 Task: Create a due date automation trigger when advanced on, on the wednesday of the week a card is due add fields without custom field "Resume" set to a date less than 1 days ago at 11:00 AM.
Action: Mouse moved to (1299, 101)
Screenshot: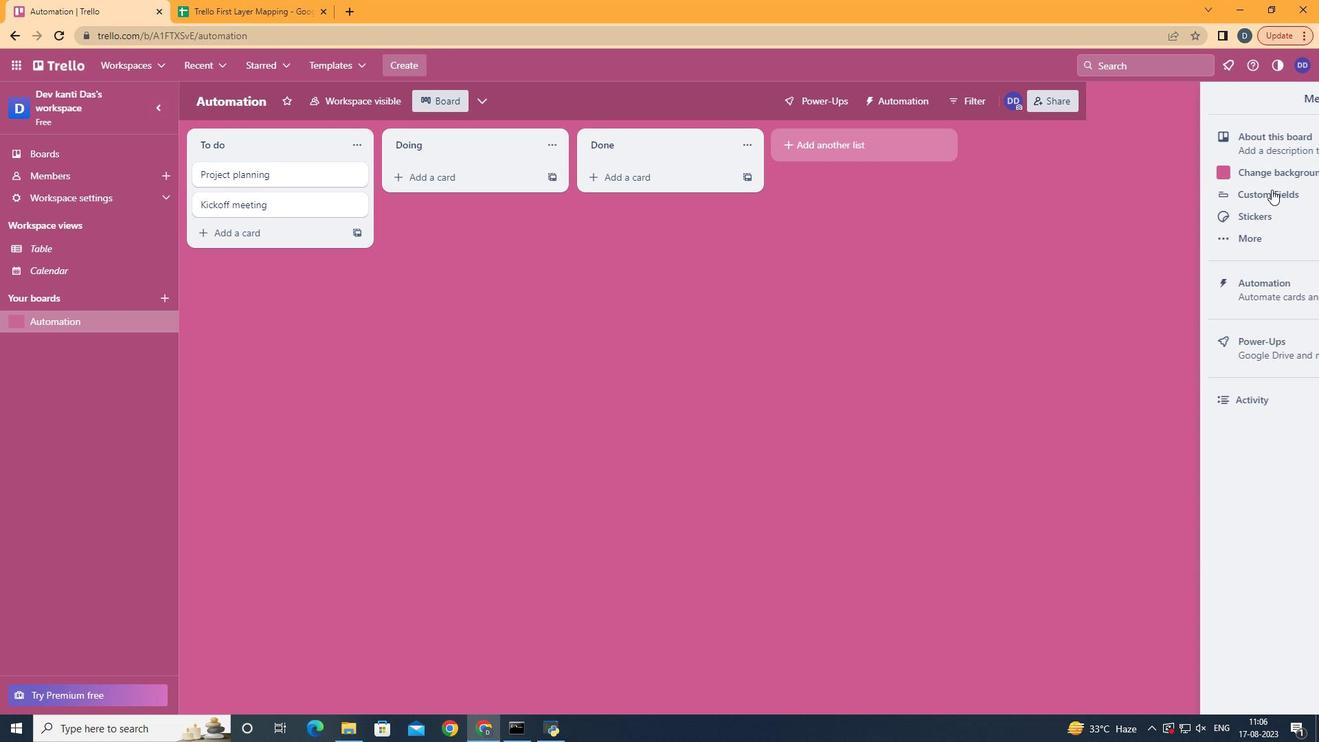 
Action: Mouse pressed left at (1299, 101)
Screenshot: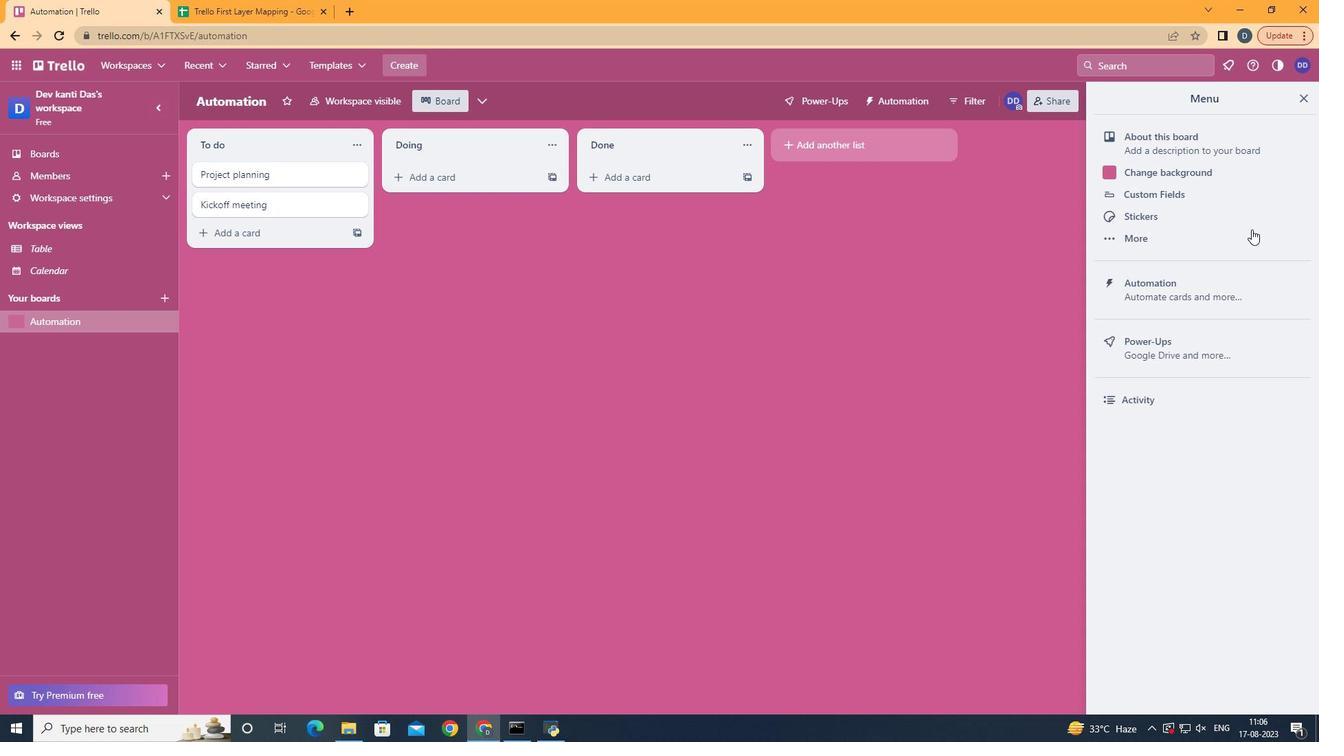 
Action: Mouse moved to (1224, 286)
Screenshot: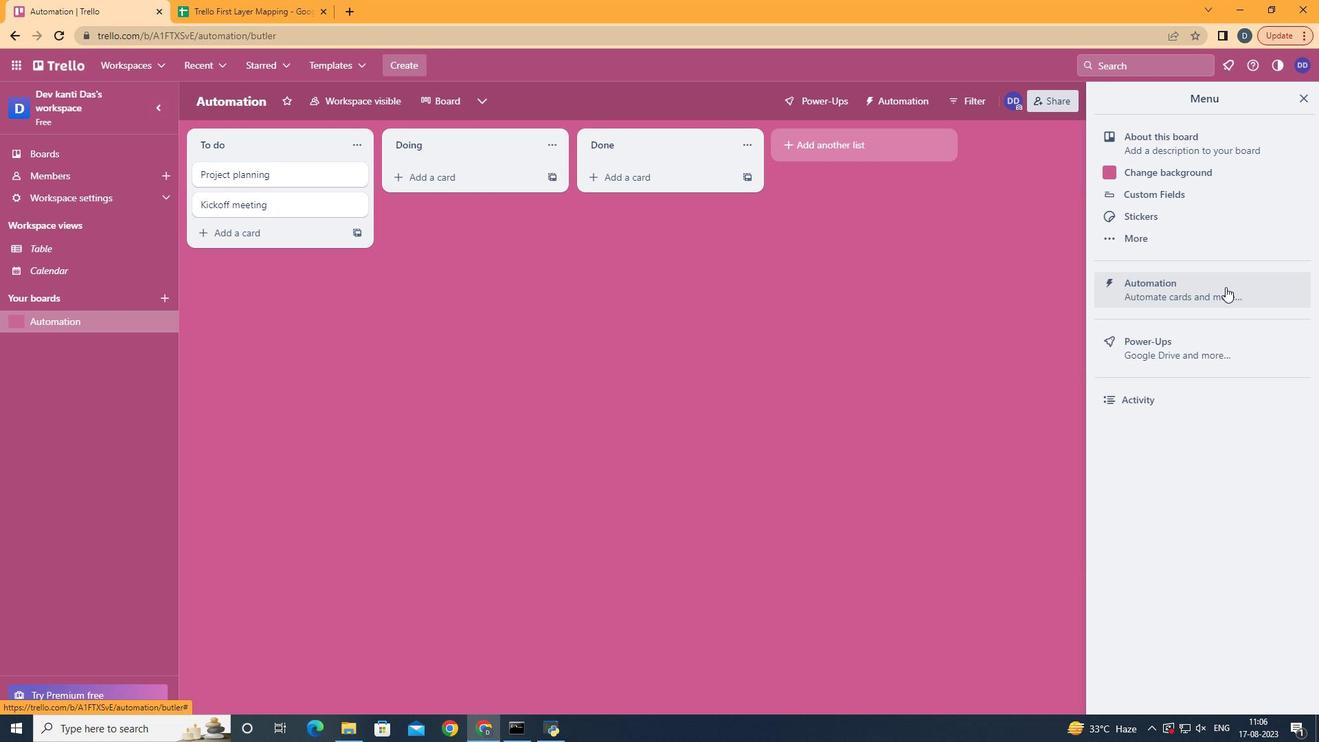 
Action: Mouse pressed left at (1224, 286)
Screenshot: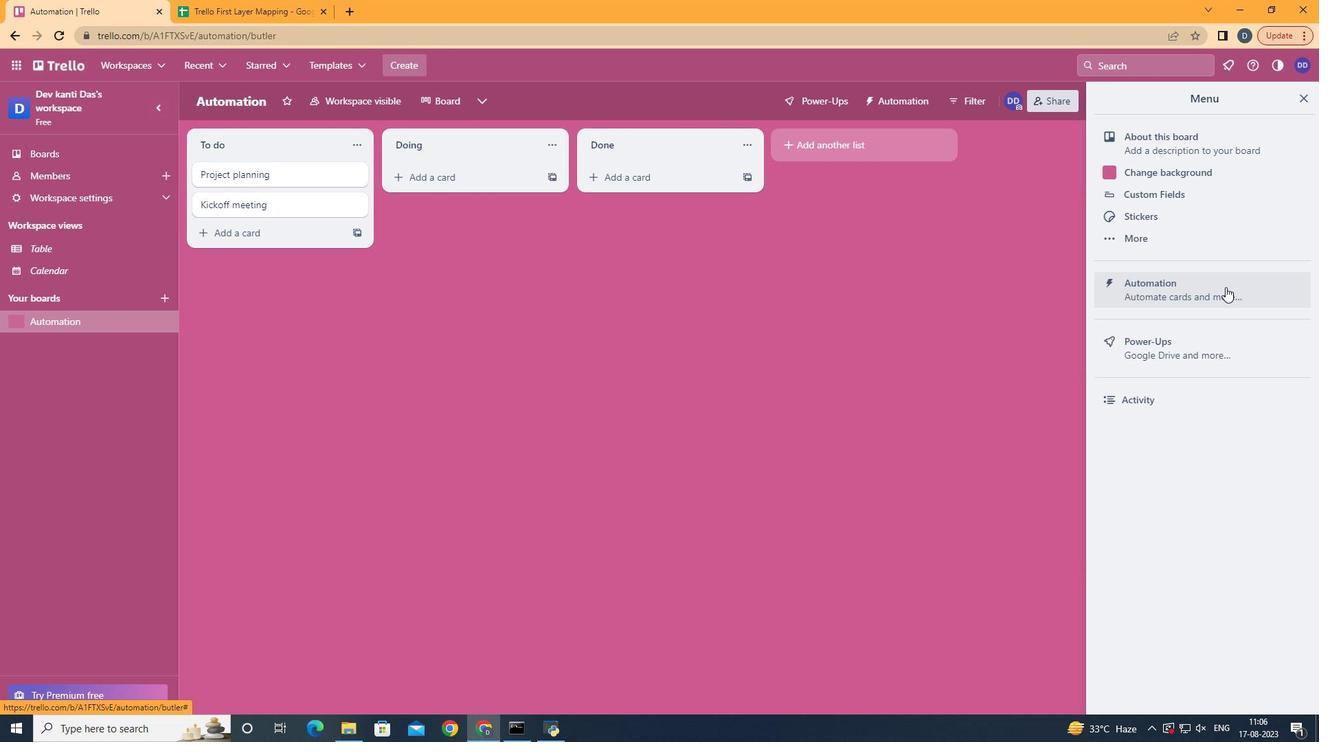 
Action: Mouse moved to (266, 270)
Screenshot: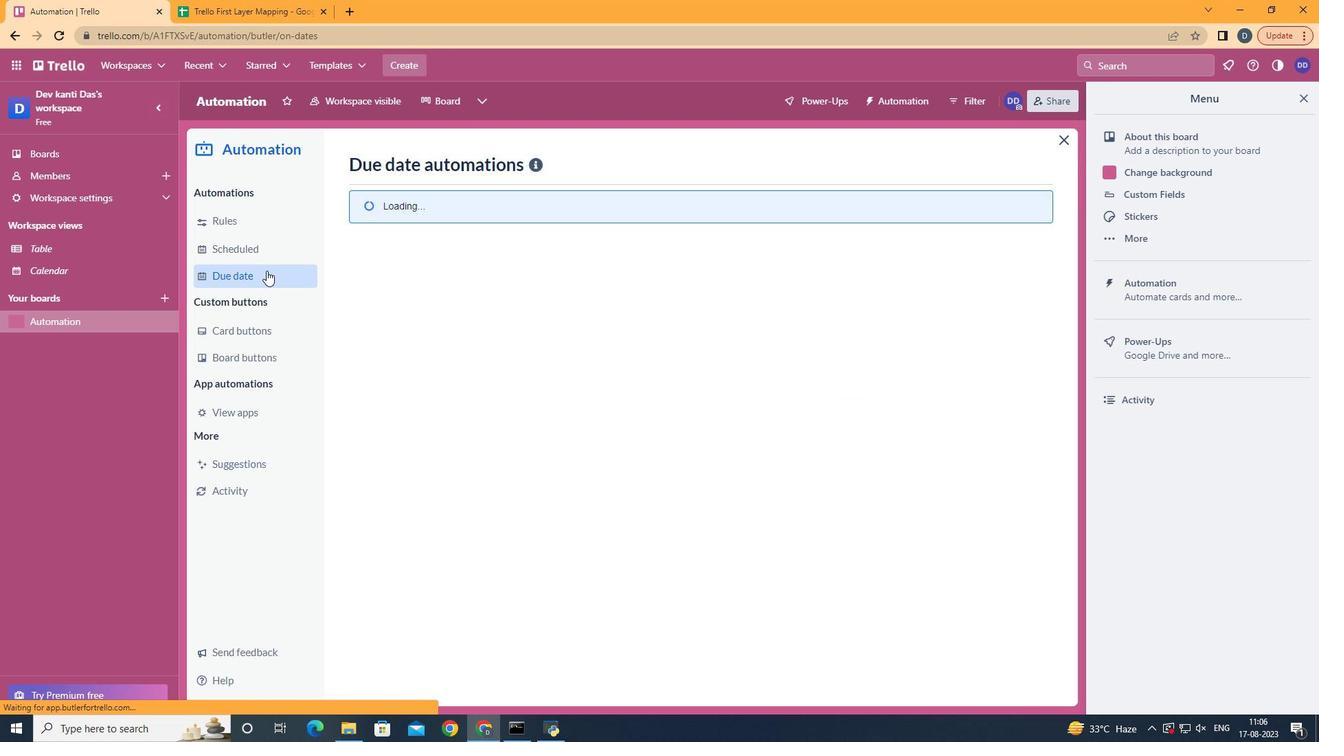 
Action: Mouse pressed left at (266, 270)
Screenshot: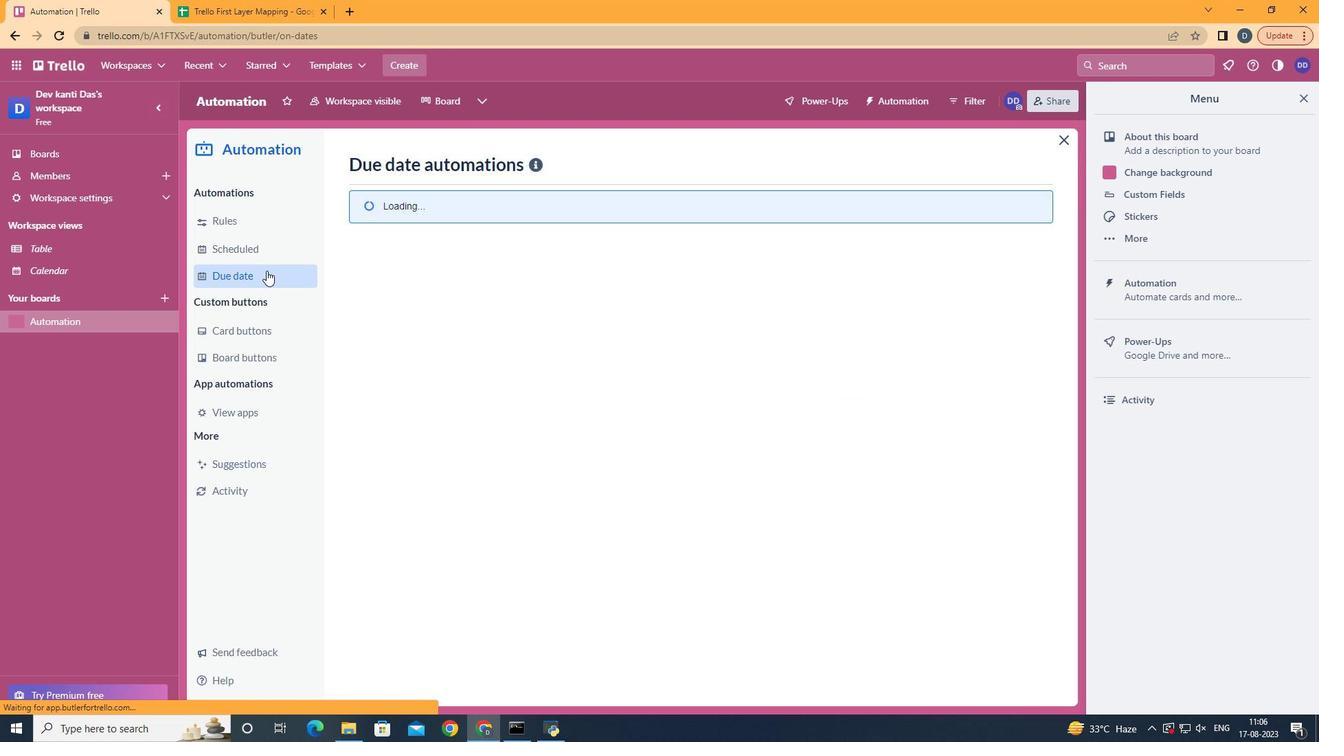 
Action: Mouse moved to (938, 173)
Screenshot: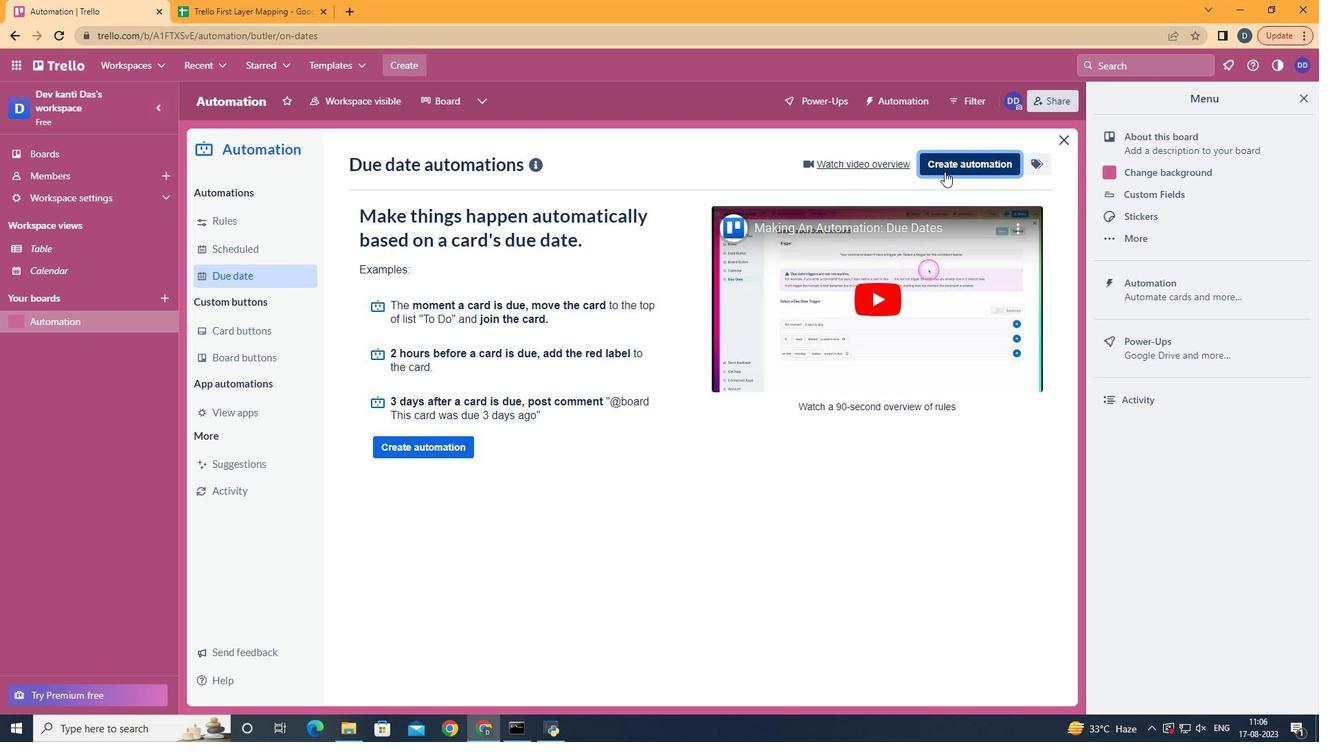 
Action: Mouse pressed left at (938, 173)
Screenshot: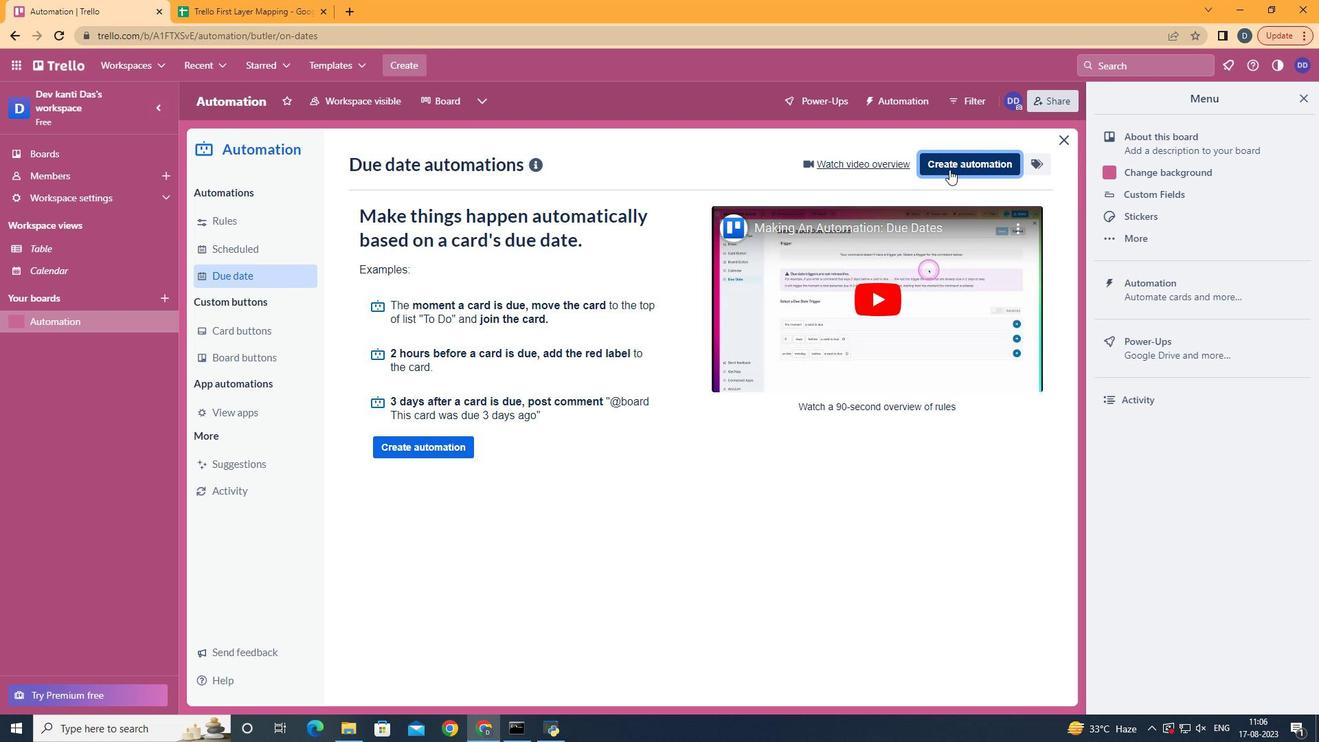 
Action: Mouse moved to (705, 298)
Screenshot: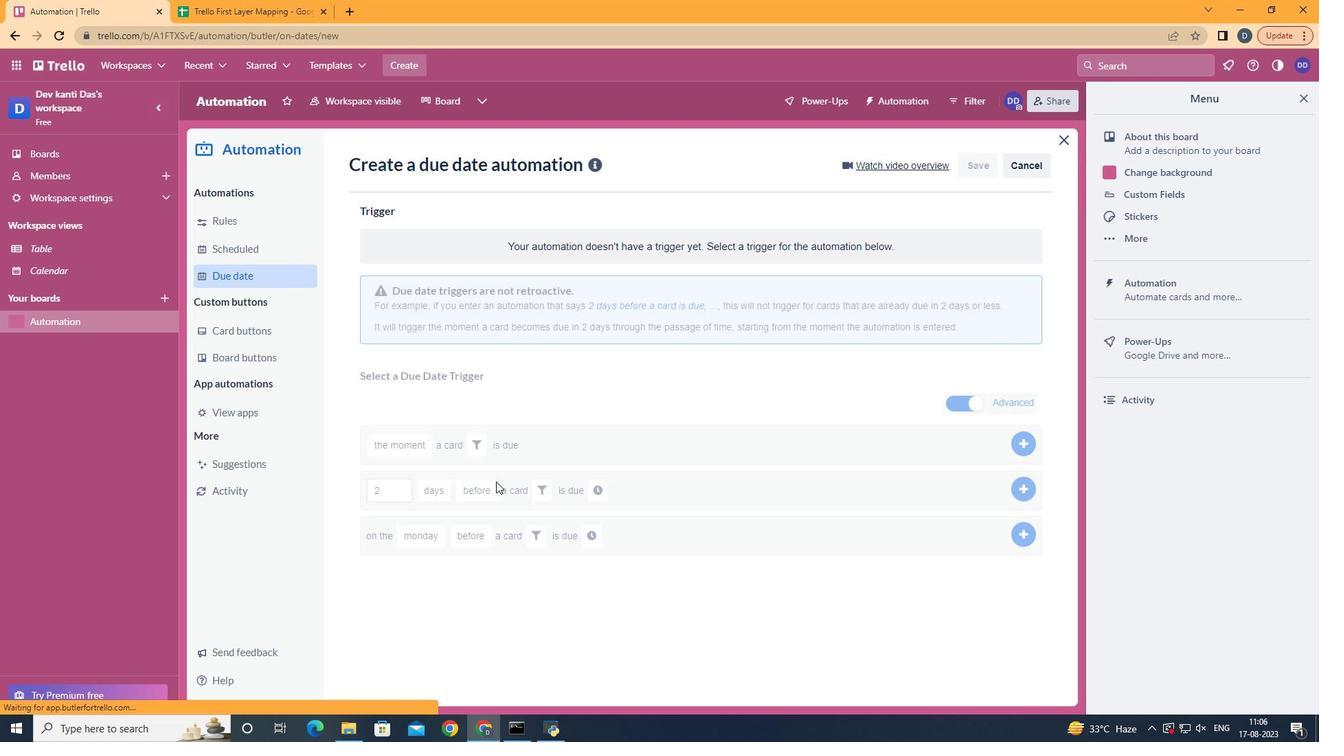 
Action: Mouse pressed left at (705, 298)
Screenshot: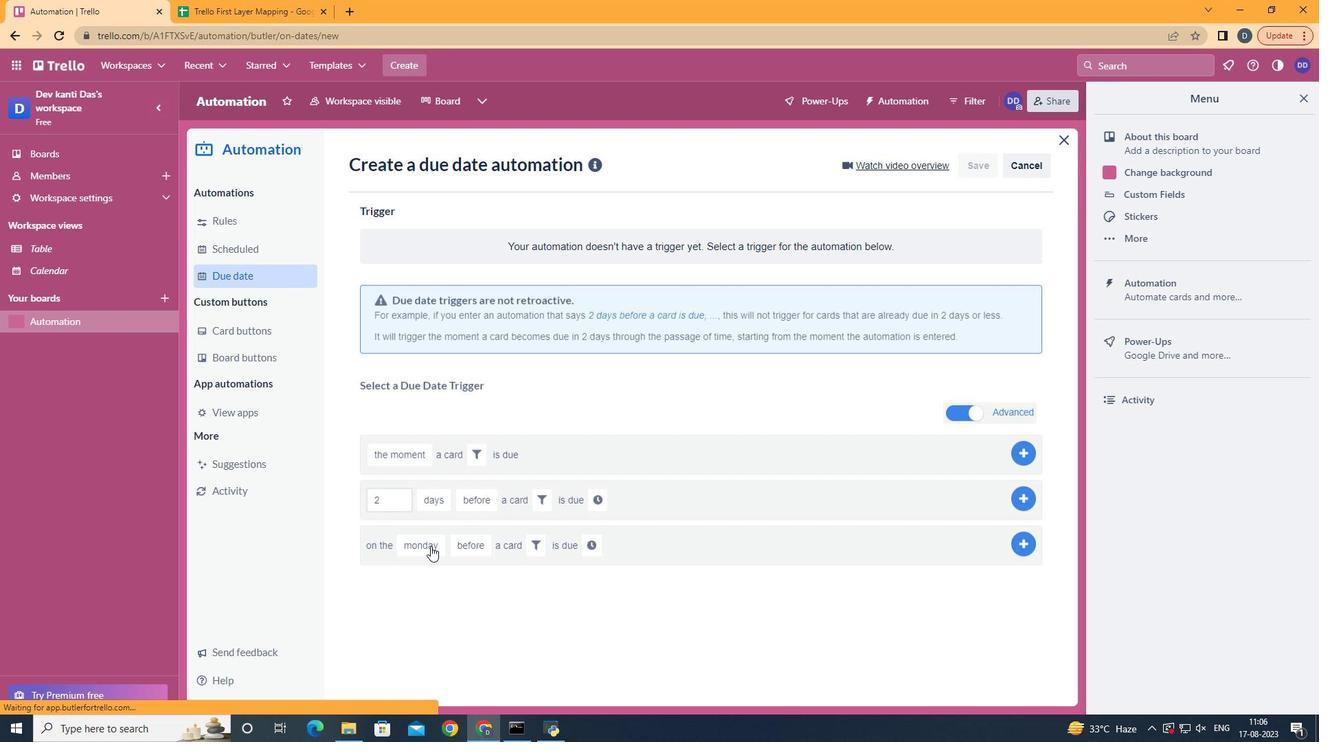 
Action: Mouse moved to (470, 408)
Screenshot: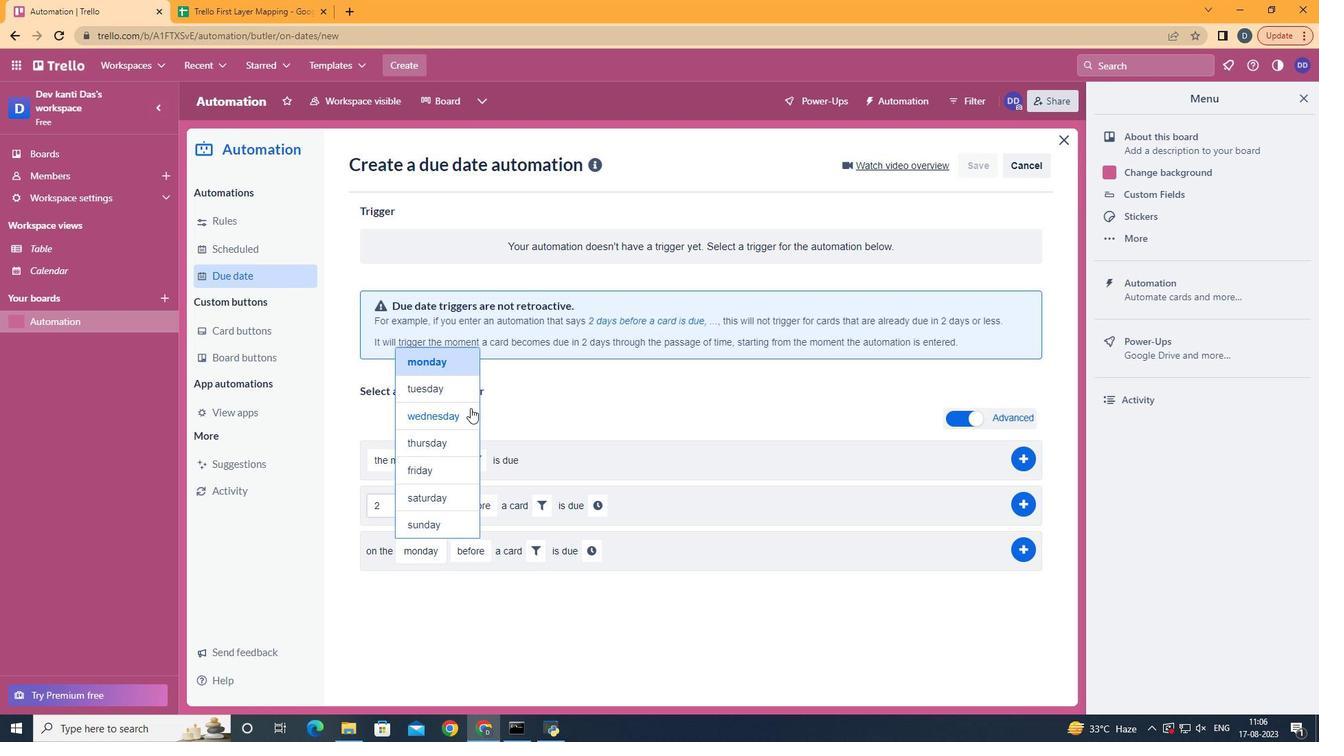 
Action: Mouse pressed left at (470, 408)
Screenshot: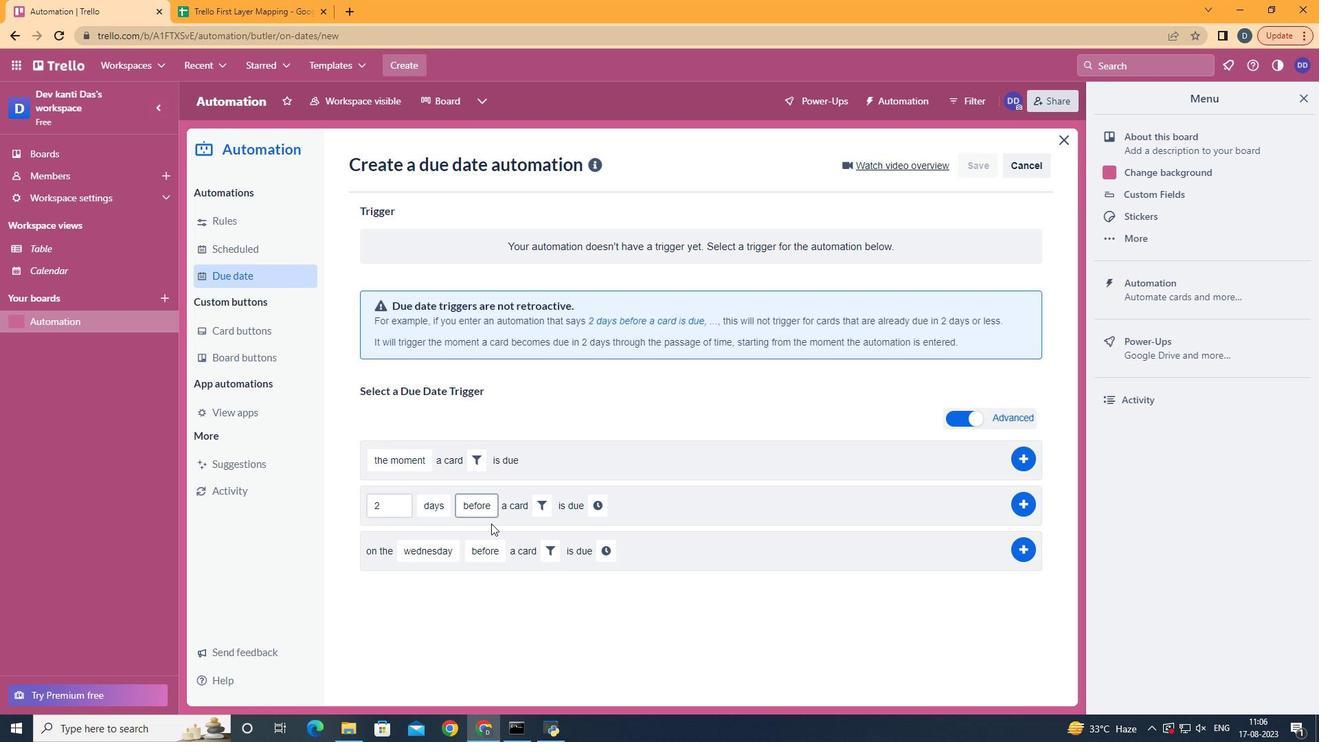 
Action: Mouse moved to (500, 633)
Screenshot: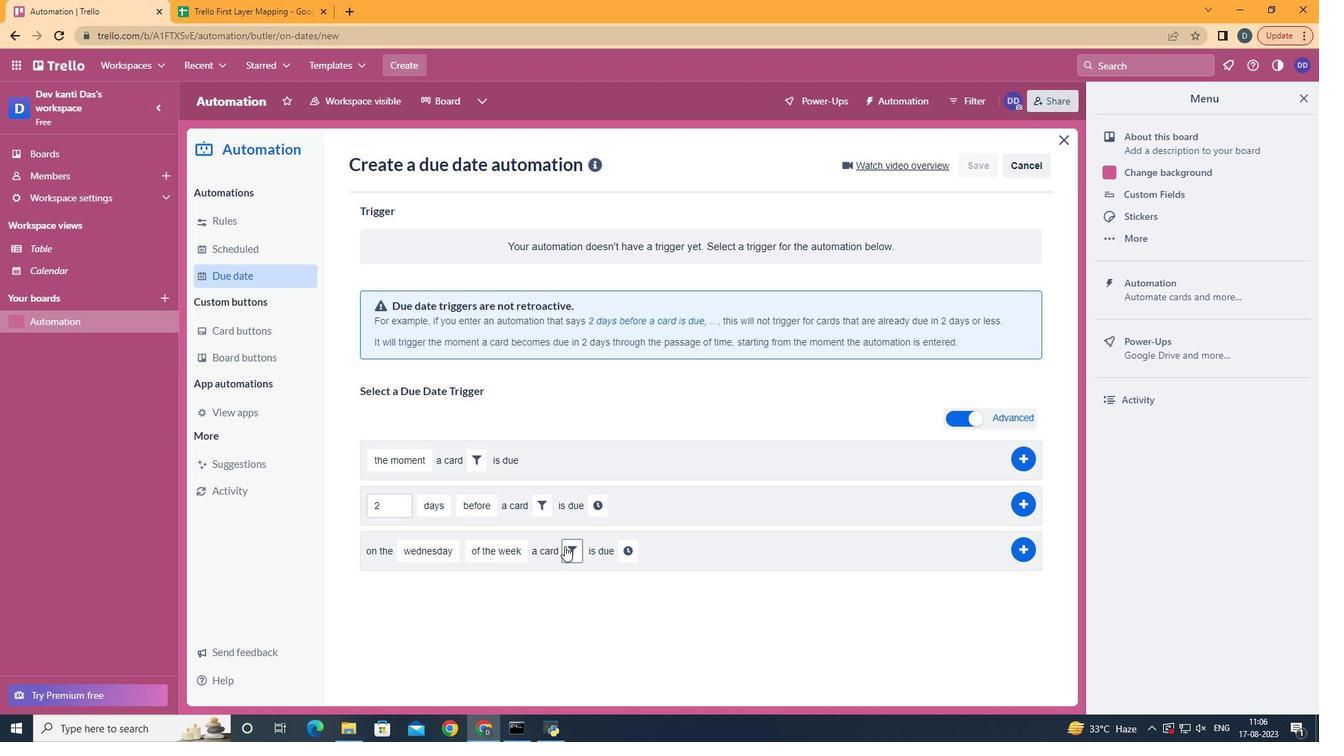 
Action: Mouse pressed left at (500, 633)
Screenshot: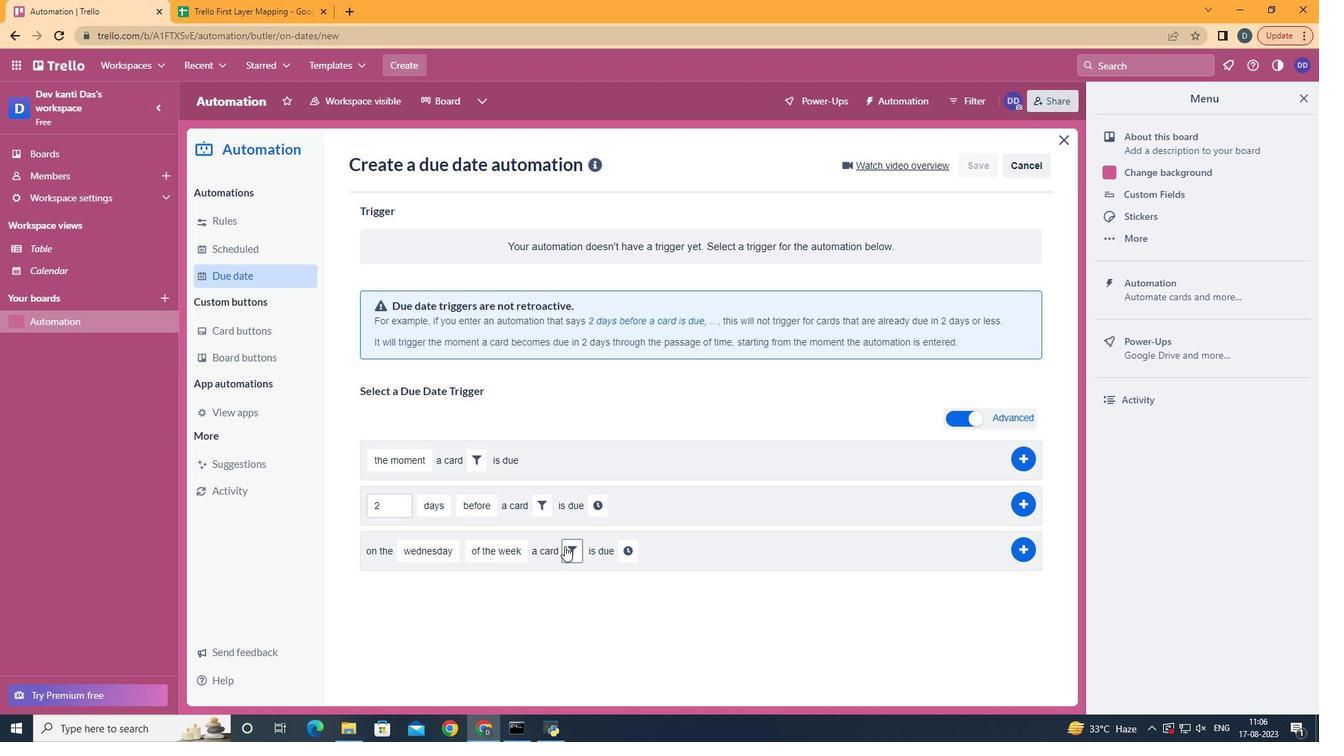 
Action: Mouse moved to (567, 544)
Screenshot: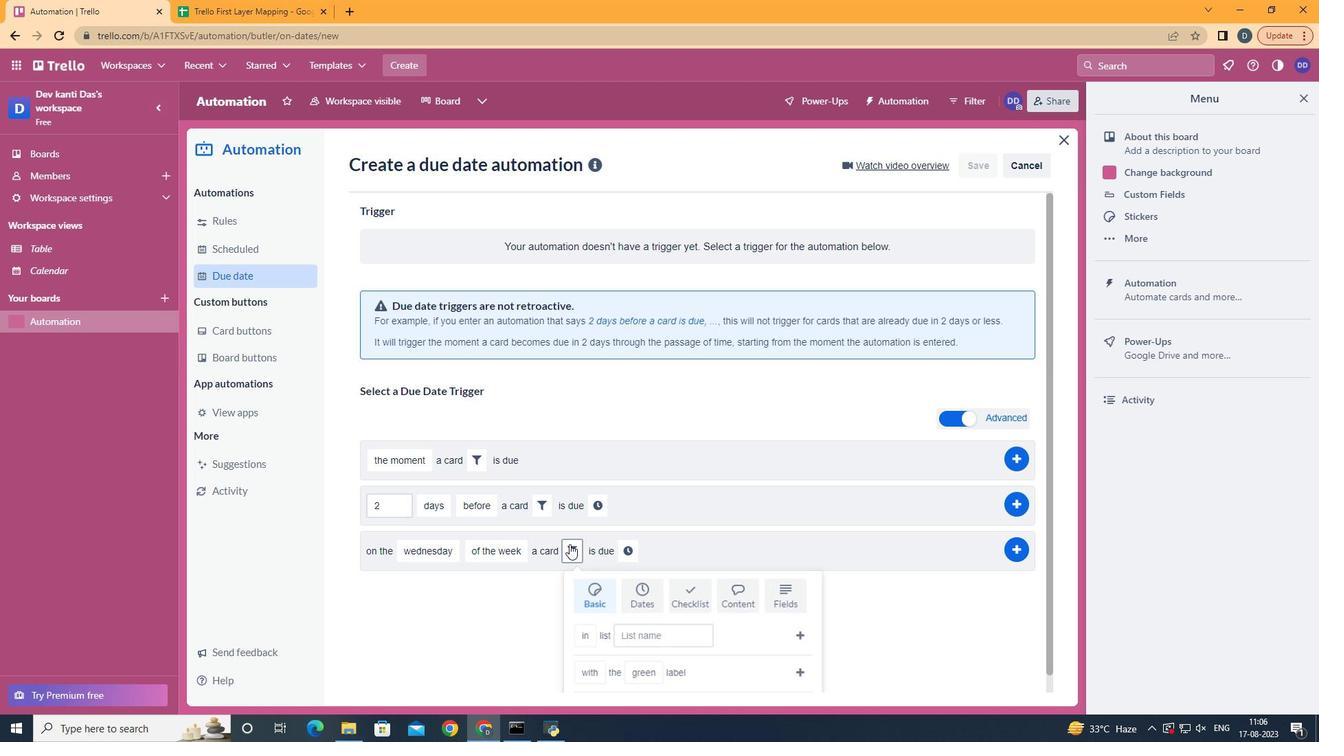 
Action: Mouse pressed left at (567, 544)
Screenshot: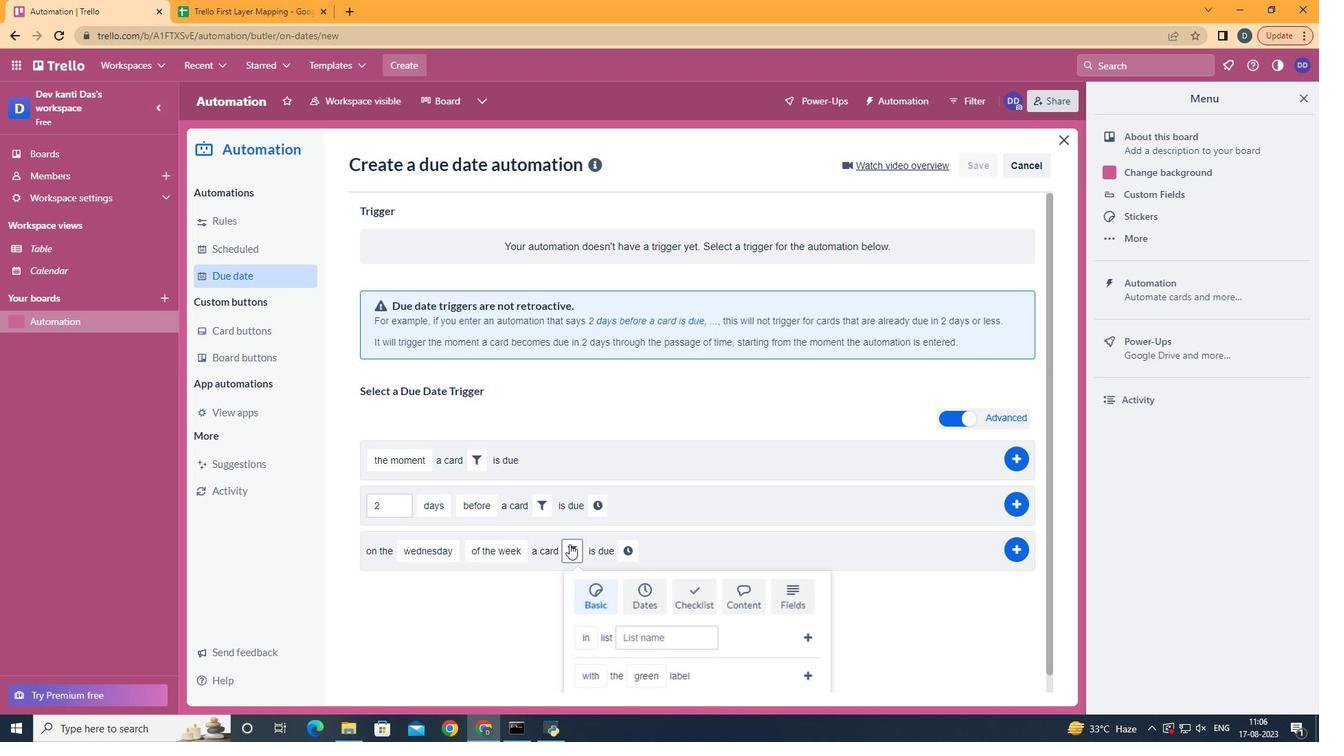
Action: Mouse moved to (796, 595)
Screenshot: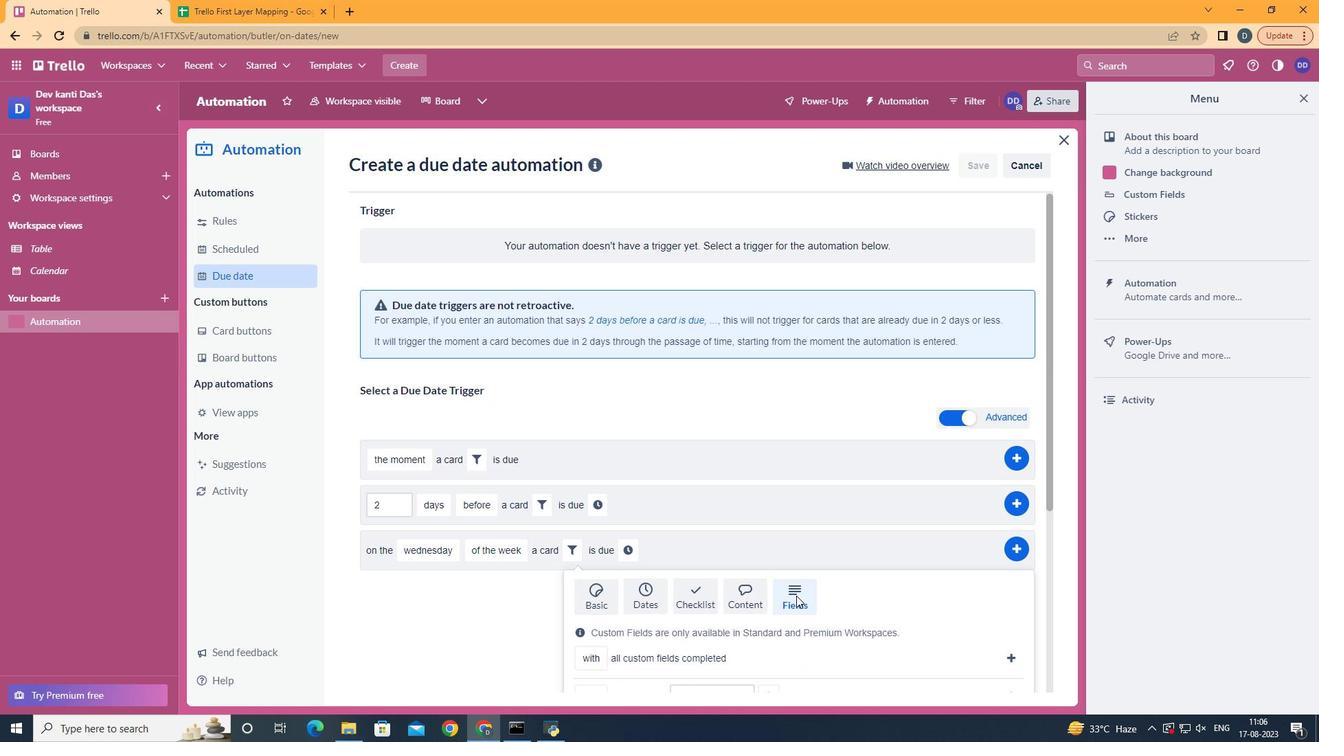 
Action: Mouse pressed left at (796, 595)
Screenshot: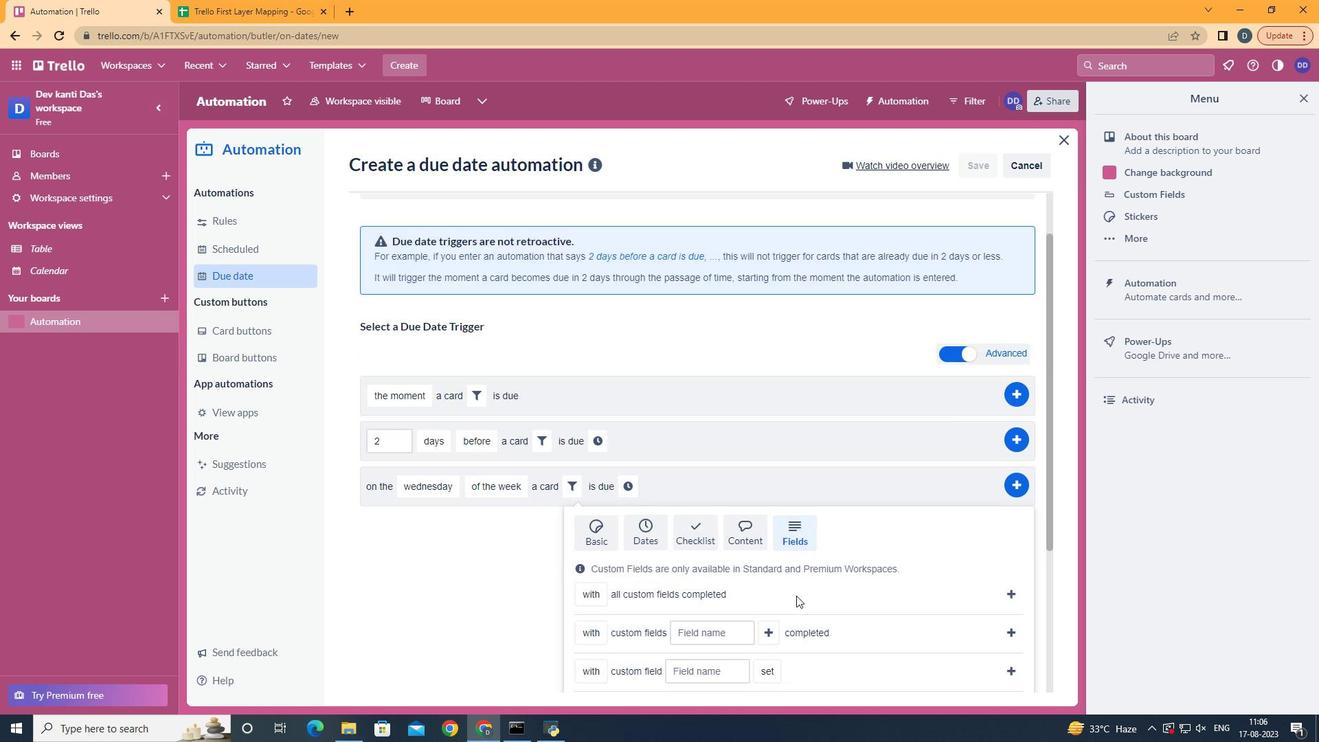 
Action: Mouse moved to (796, 595)
Screenshot: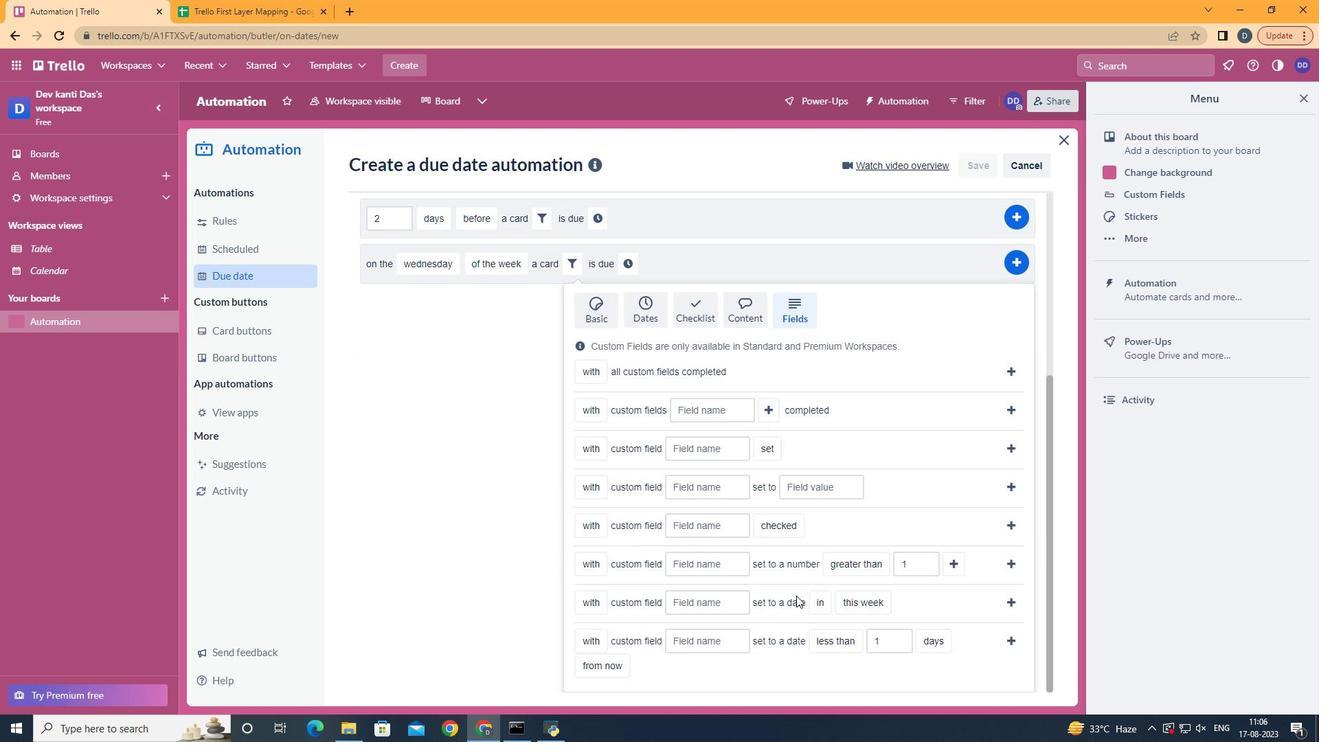 
Action: Mouse scrolled (796, 595) with delta (0, 0)
Screenshot: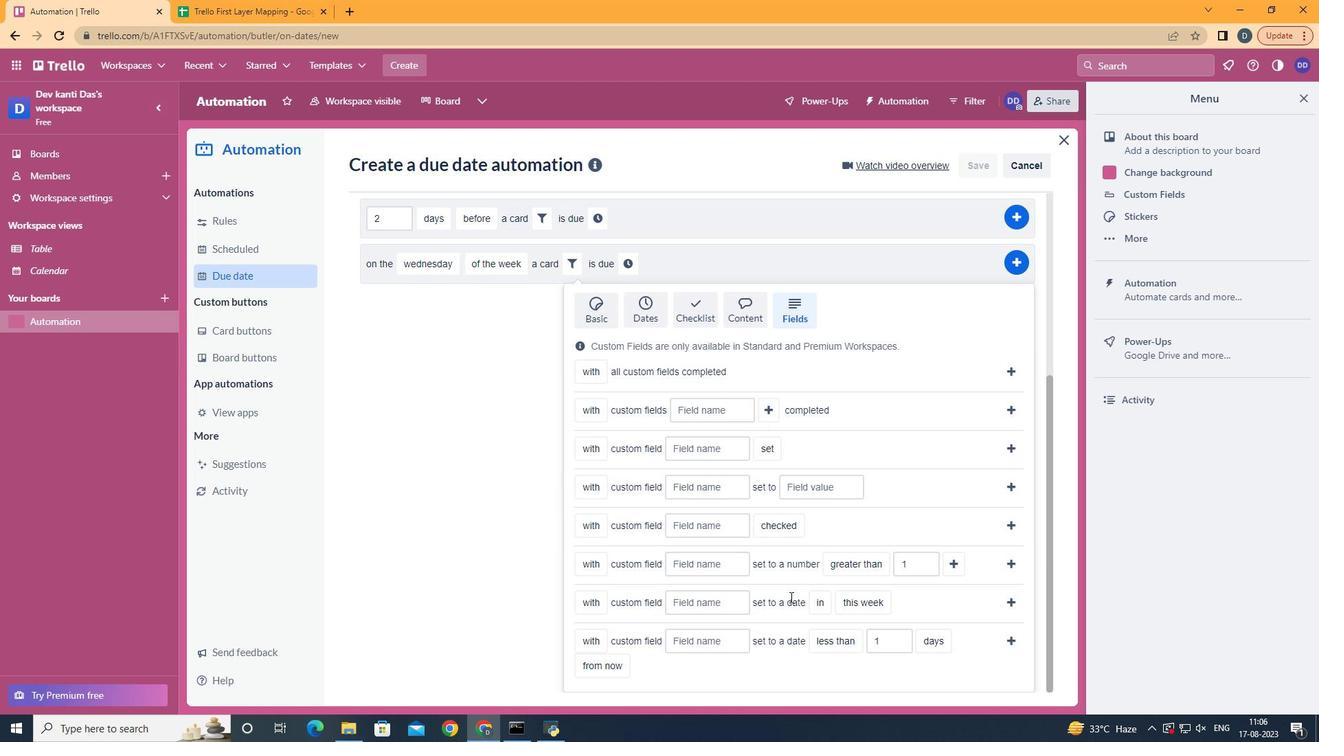 
Action: Mouse scrolled (796, 595) with delta (0, 0)
Screenshot: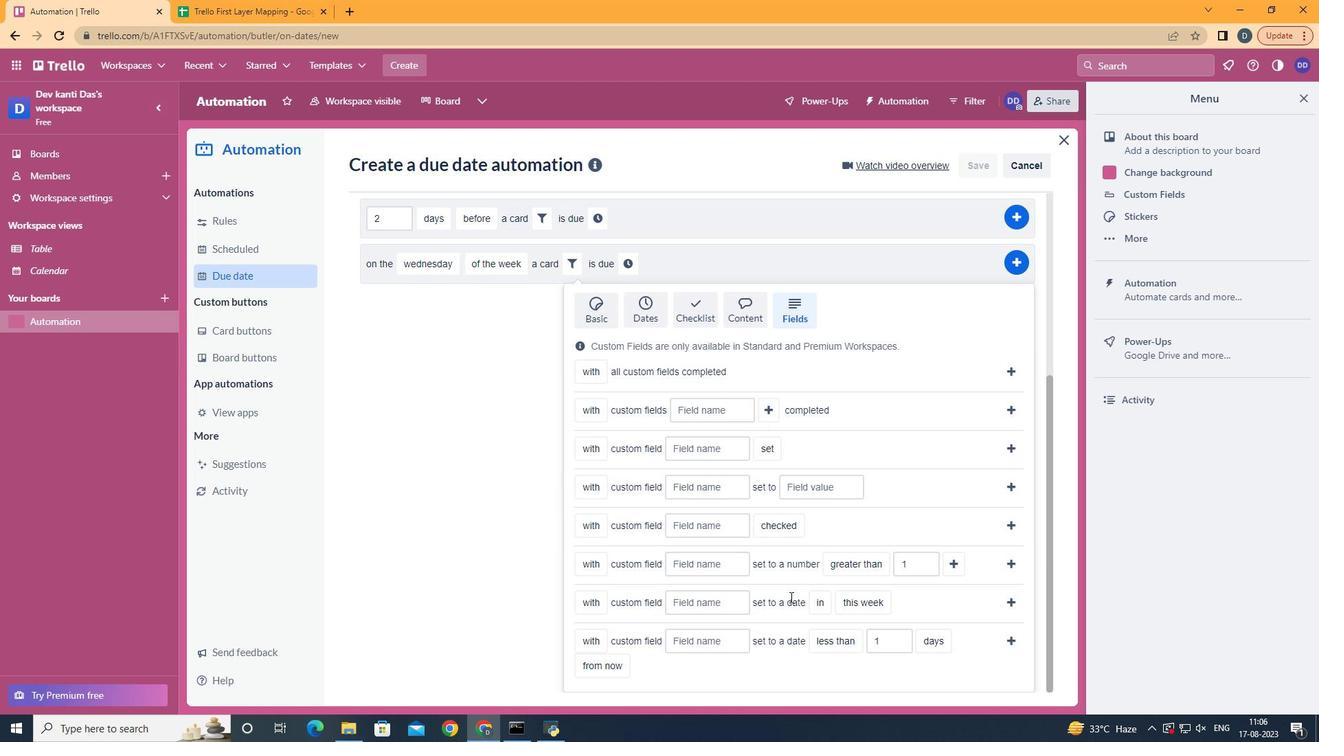 
Action: Mouse scrolled (796, 595) with delta (0, 0)
Screenshot: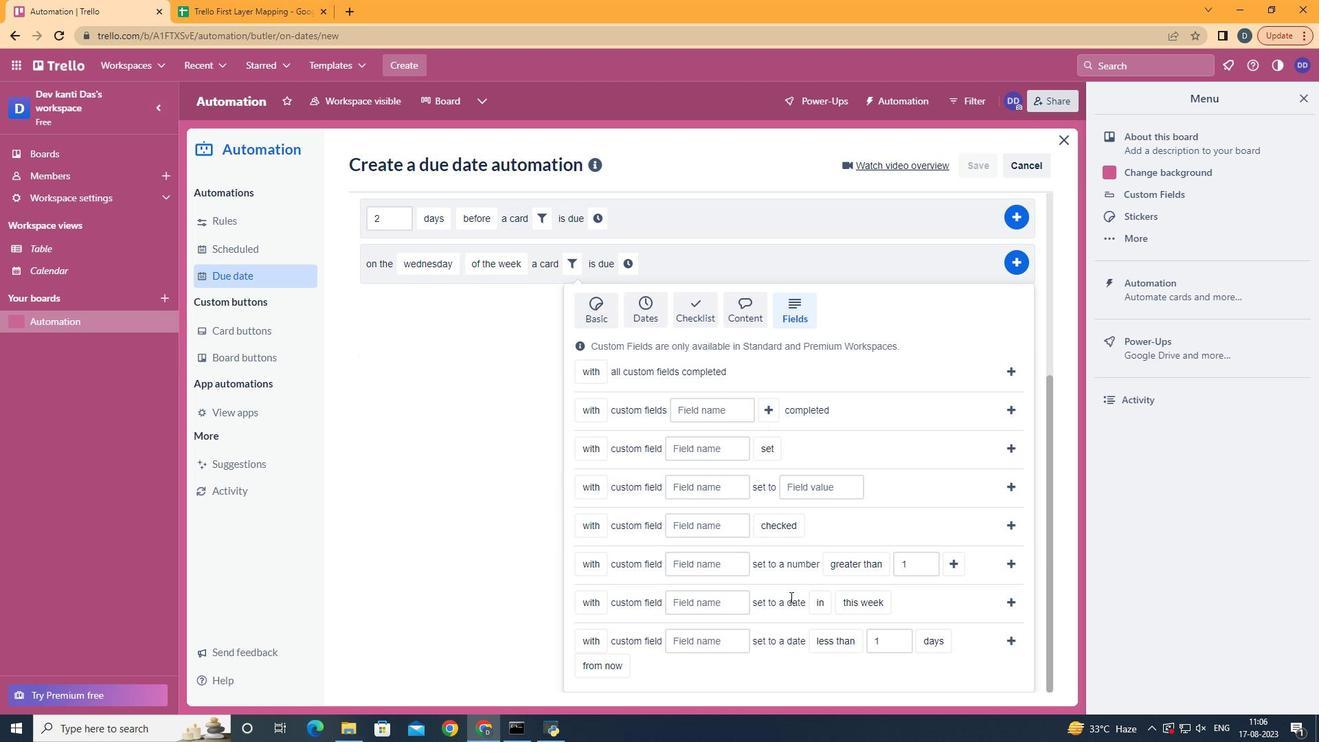 
Action: Mouse scrolled (796, 595) with delta (0, 0)
Screenshot: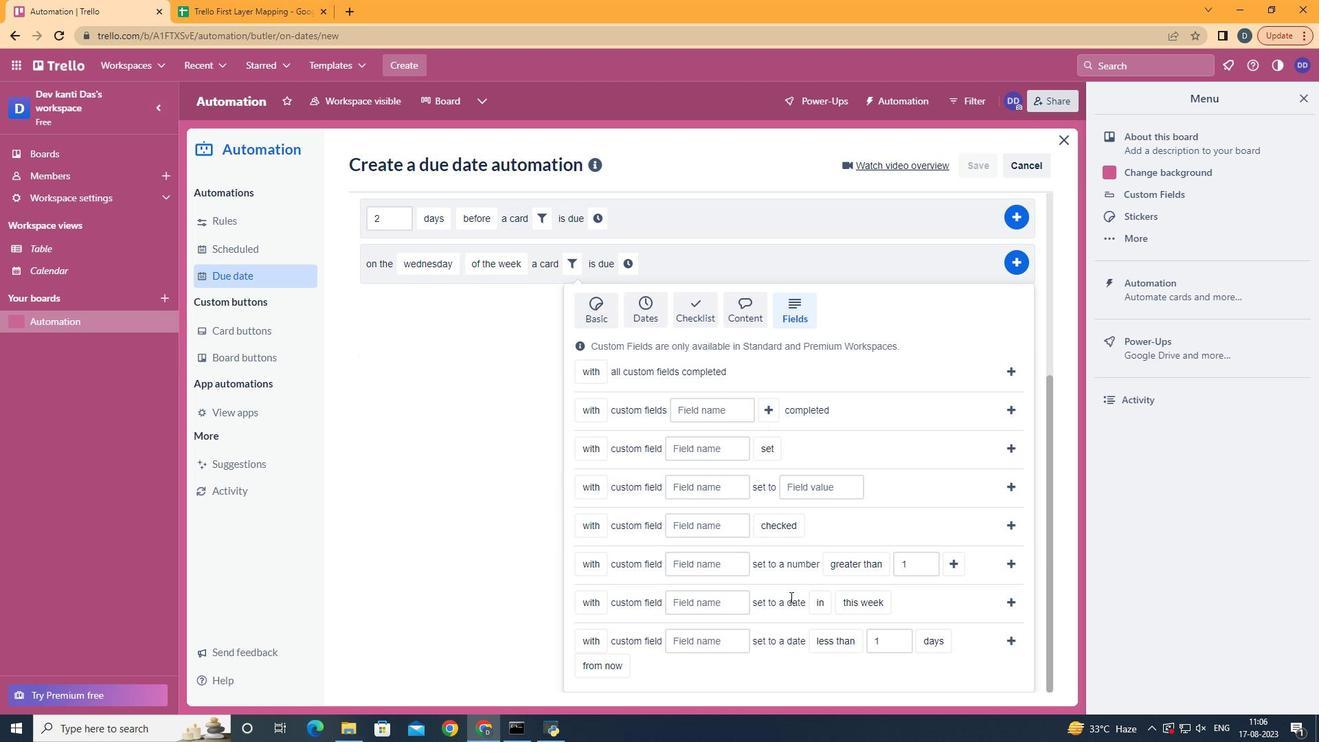 
Action: Mouse scrolled (796, 595) with delta (0, 0)
Screenshot: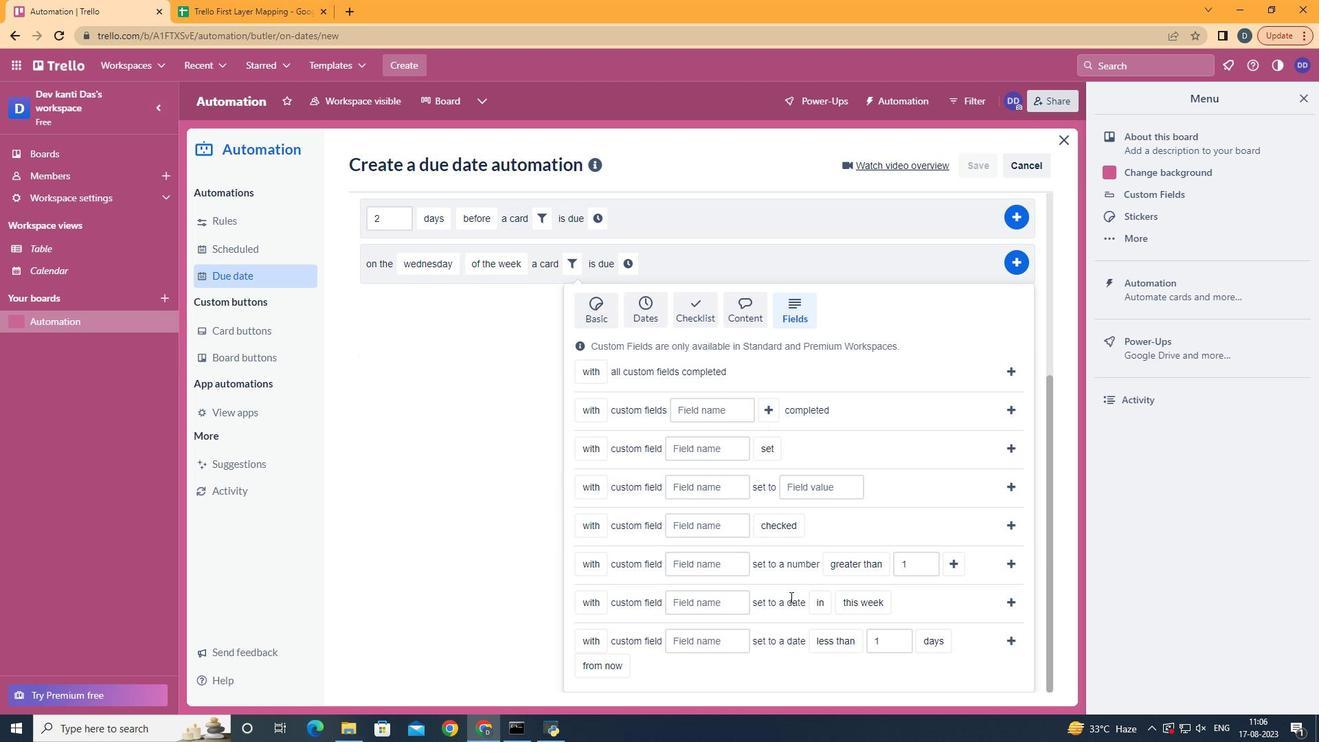 
Action: Mouse moved to (617, 609)
Screenshot: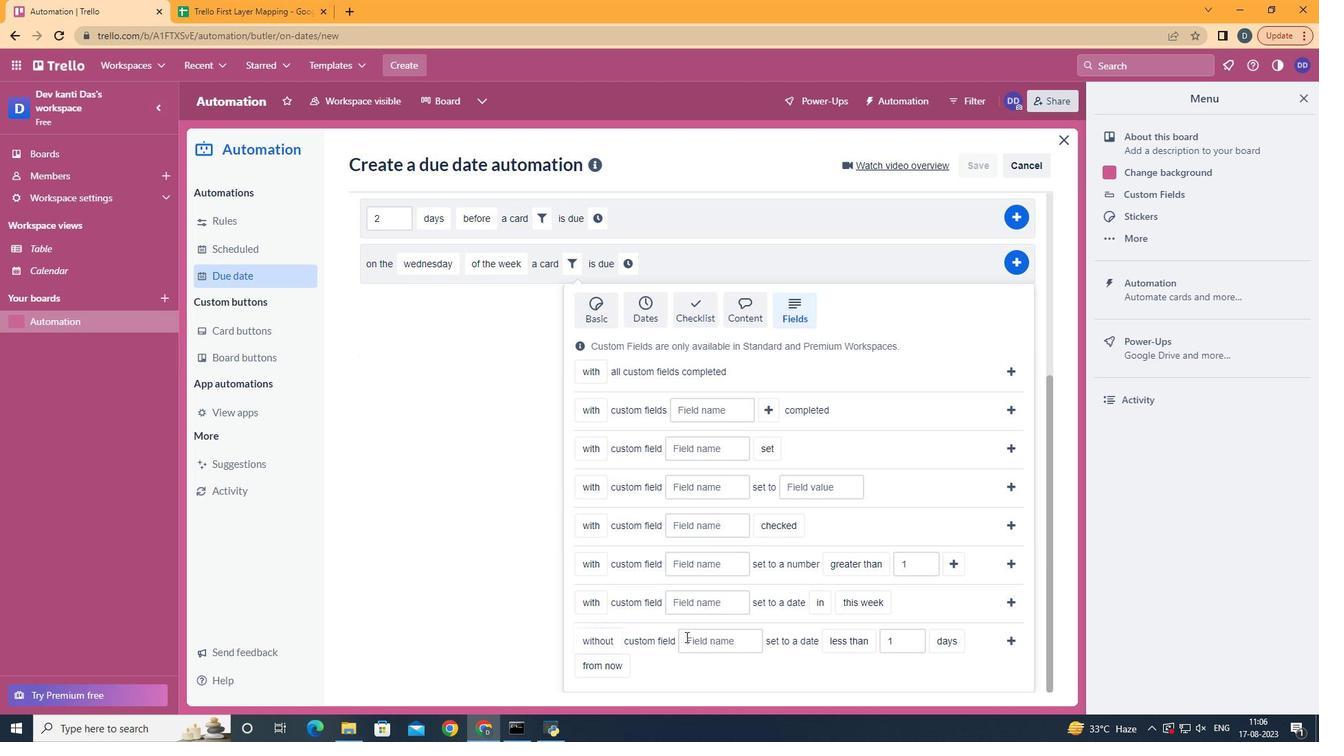 
Action: Mouse pressed left at (617, 609)
Screenshot: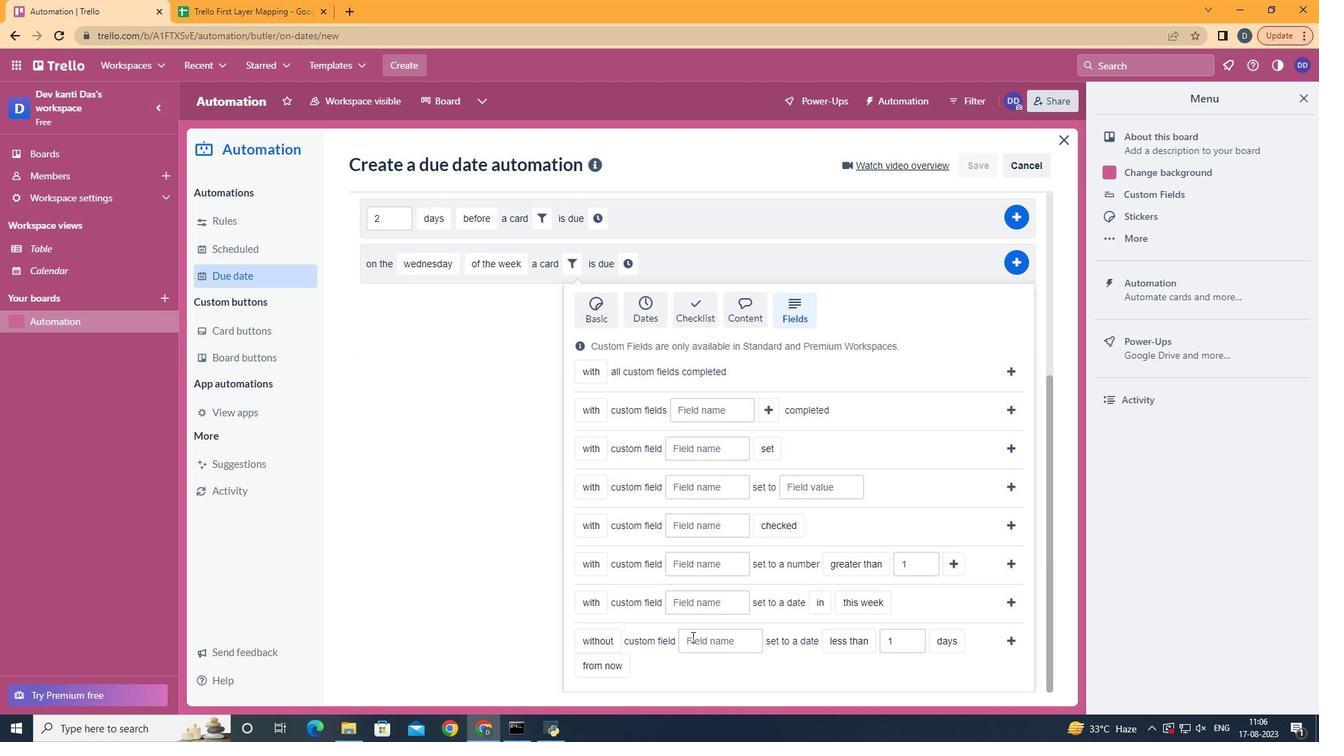 
Action: Mouse moved to (692, 637)
Screenshot: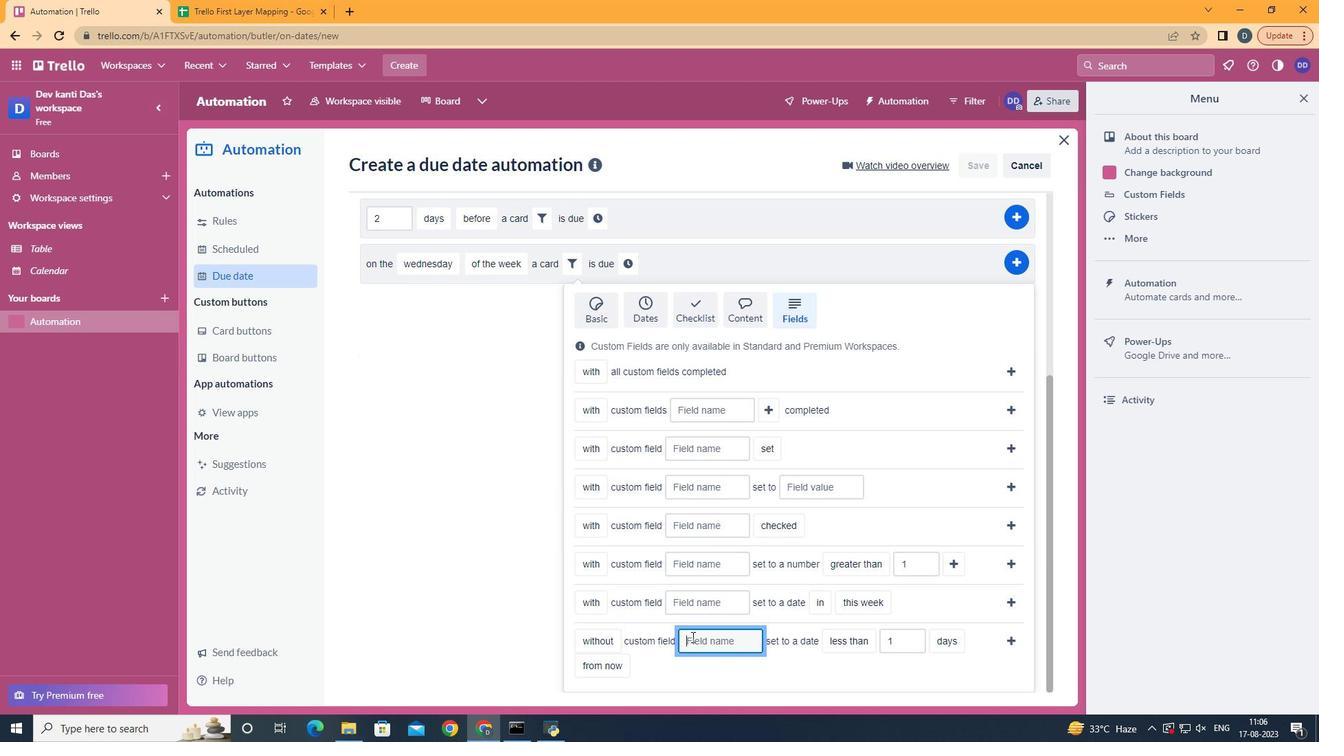 
Action: Mouse pressed left at (692, 637)
Screenshot: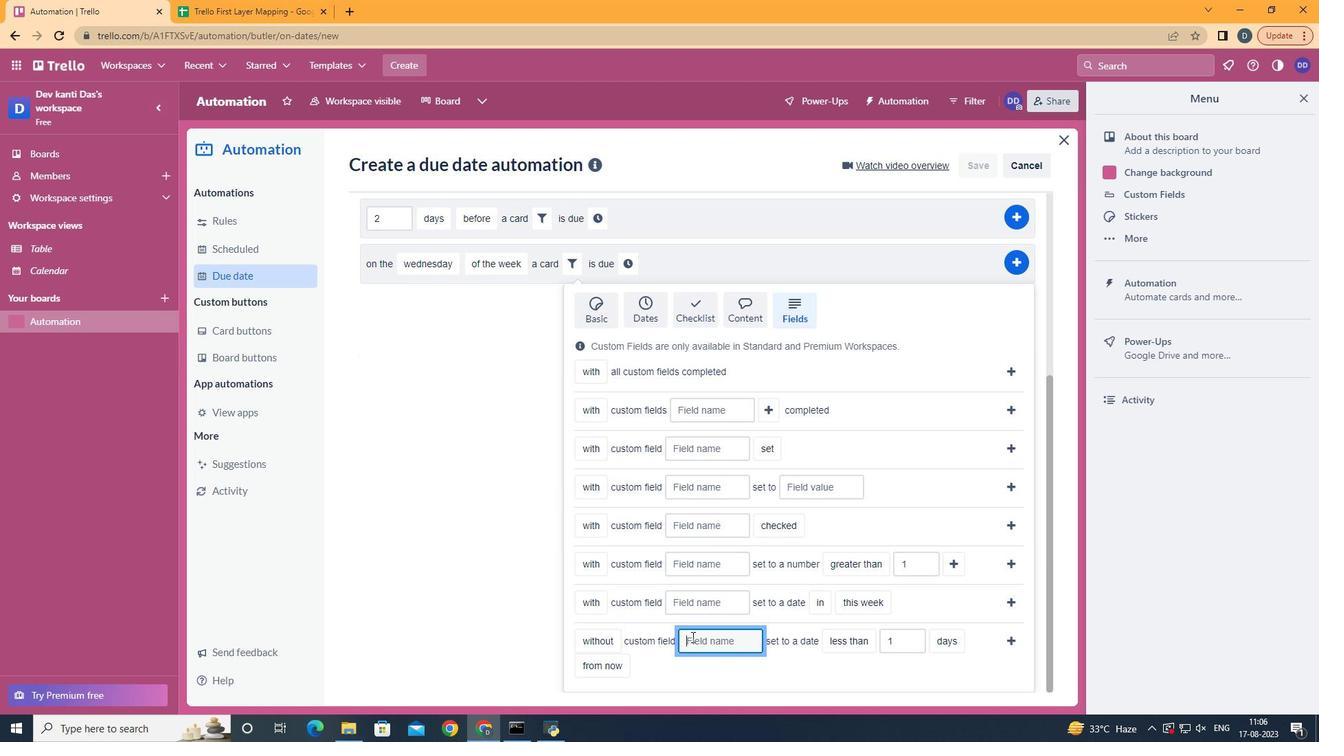 
Action: Mouse moved to (692, 637)
Screenshot: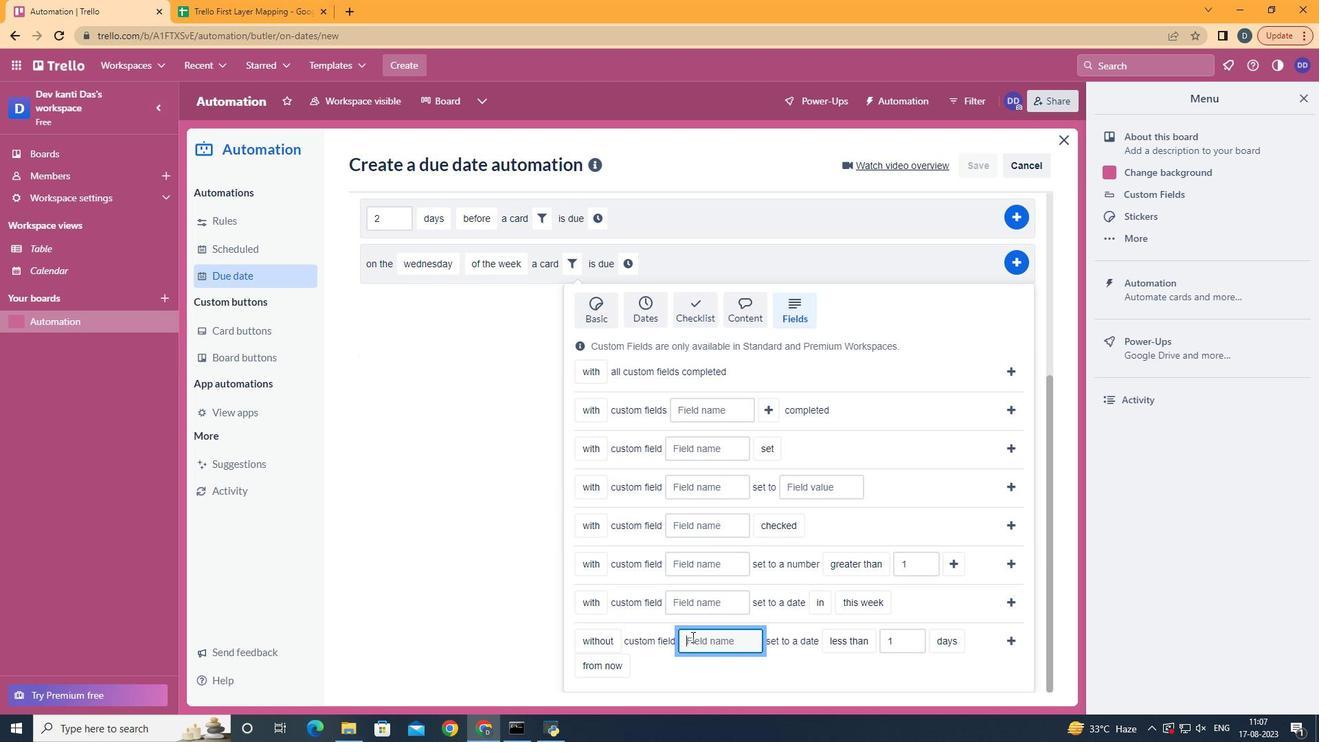 
Action: Key pressed <Key.shift><Key.shift>Resume
Screenshot: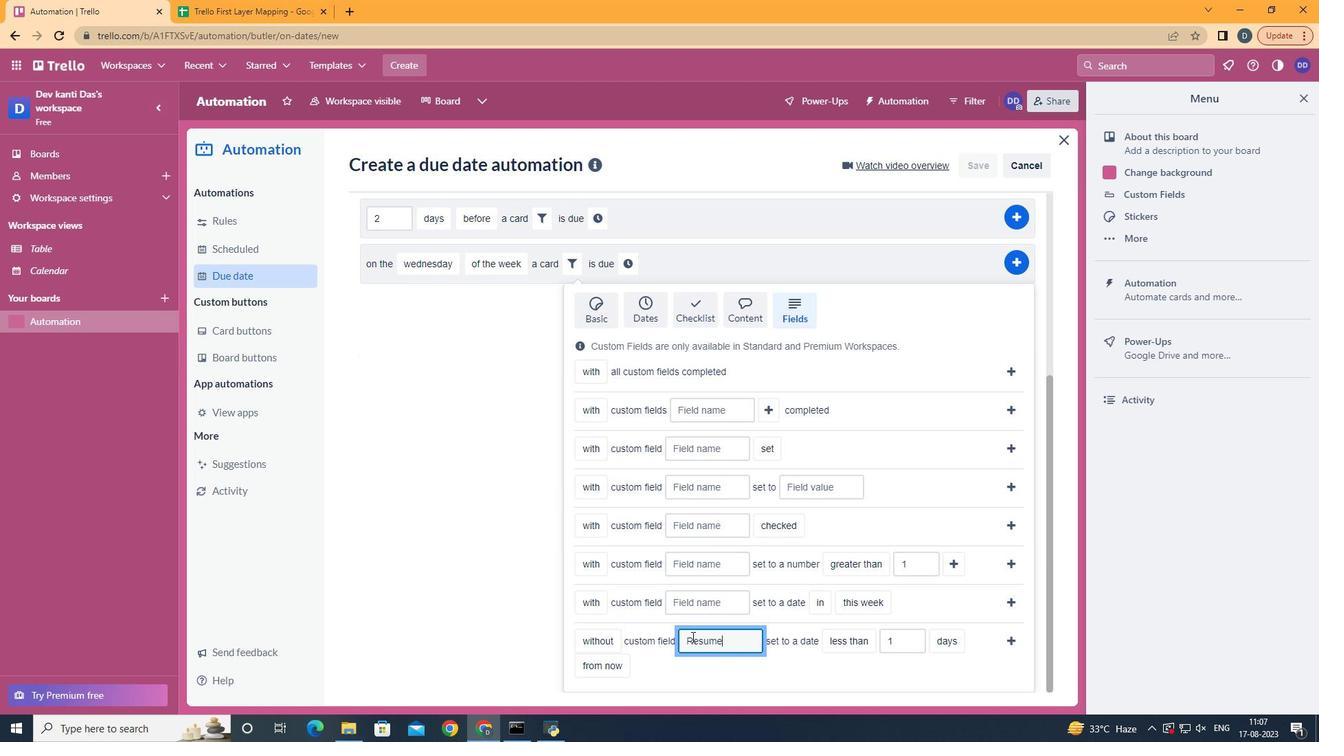 
Action: Mouse moved to (617, 646)
Screenshot: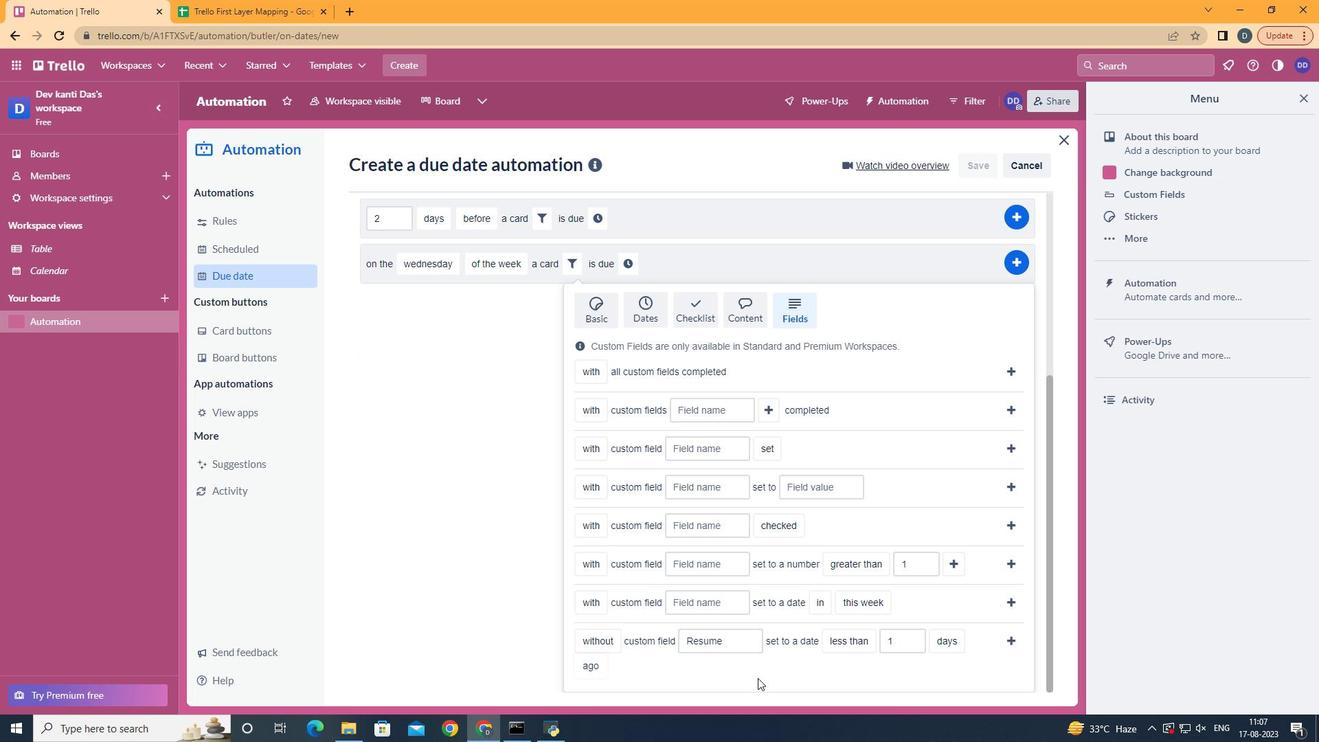 
Action: Mouse pressed left at (617, 646)
Screenshot: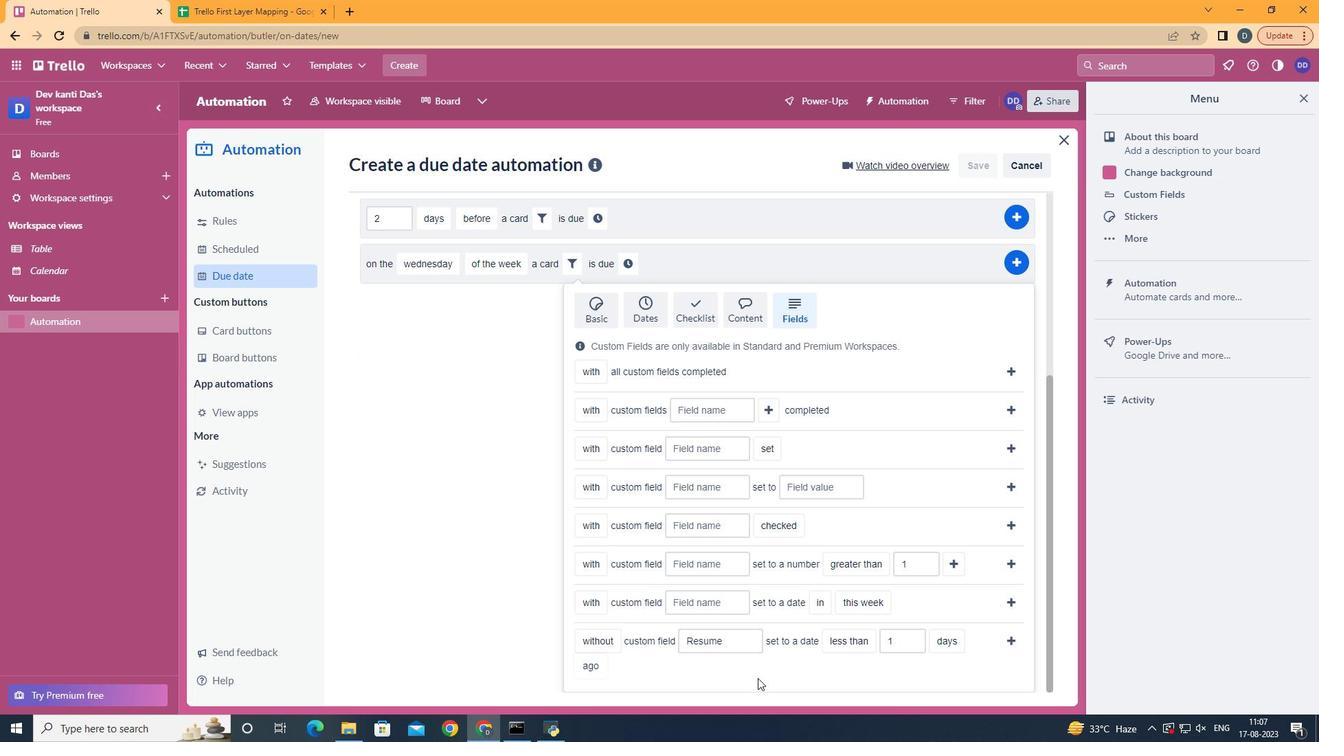 
Action: Mouse moved to (1015, 639)
Screenshot: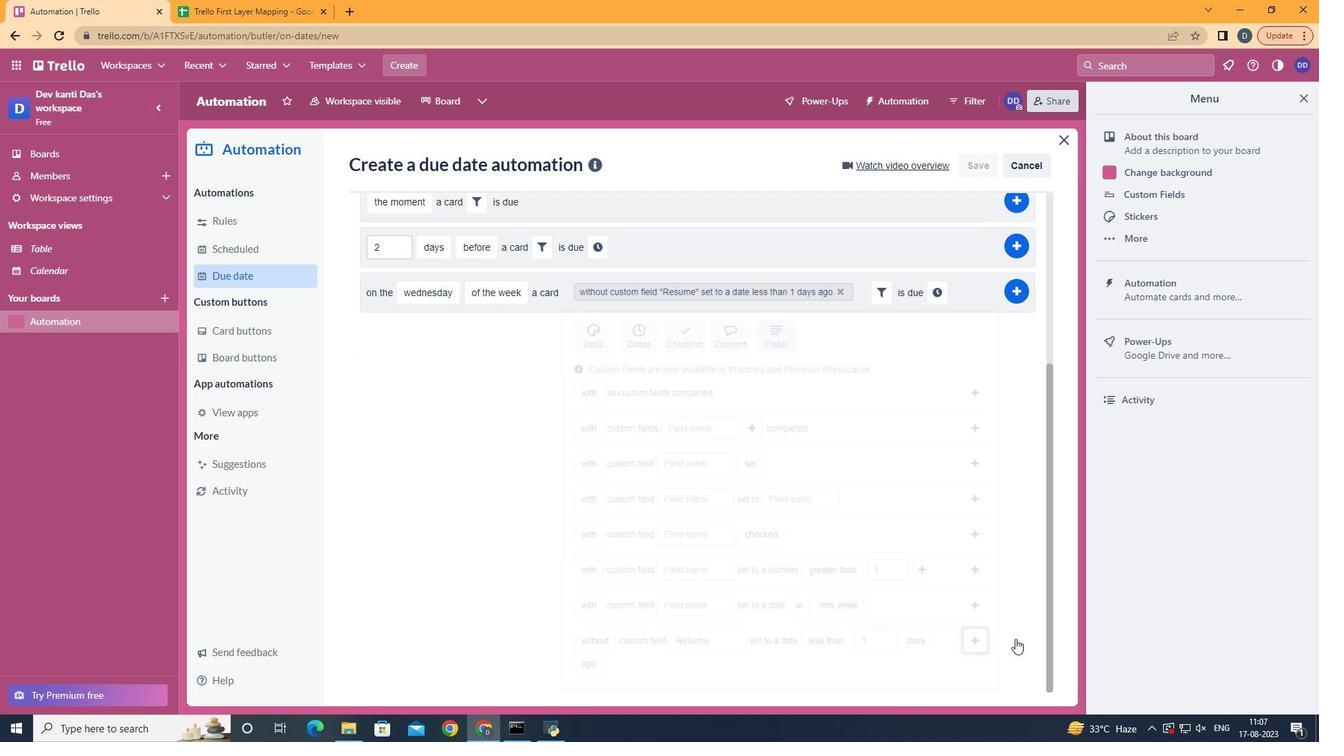 
Action: Mouse pressed left at (1015, 639)
Screenshot: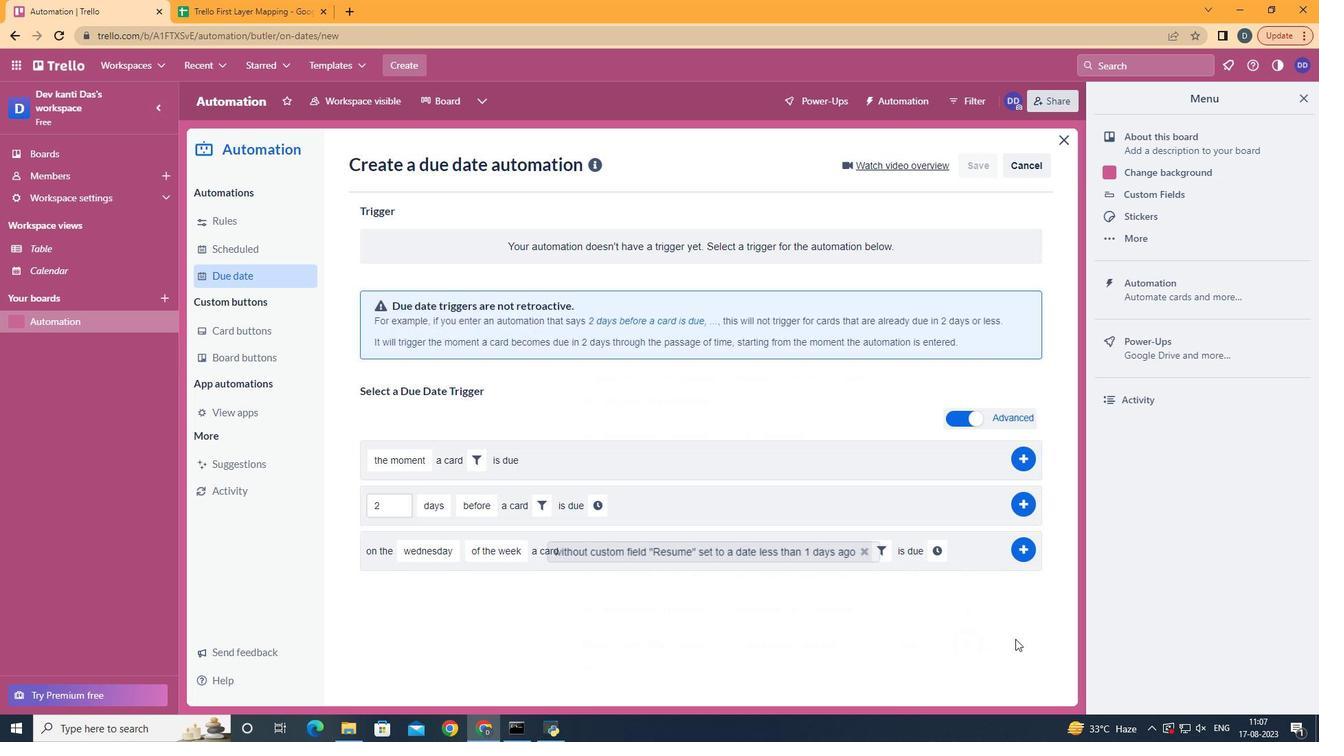 
Action: Mouse moved to (950, 550)
Screenshot: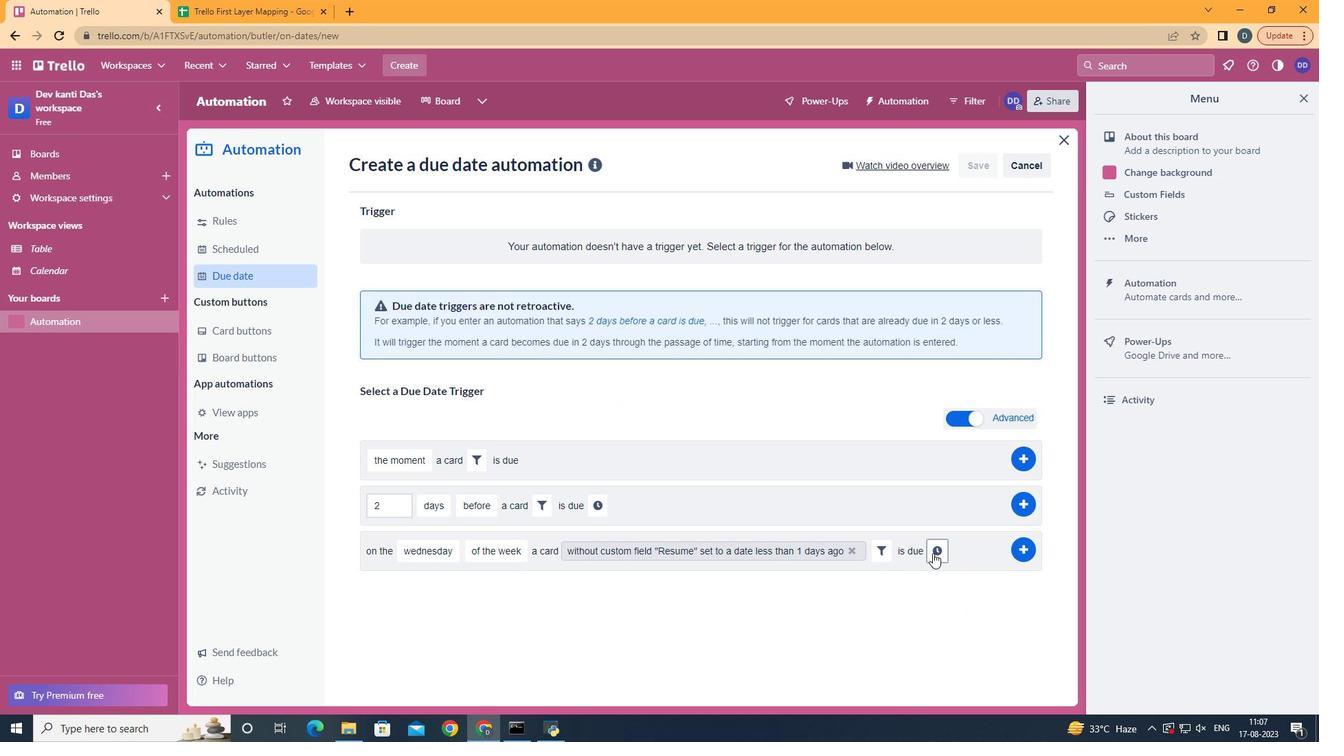 
Action: Mouse pressed left at (950, 550)
Screenshot: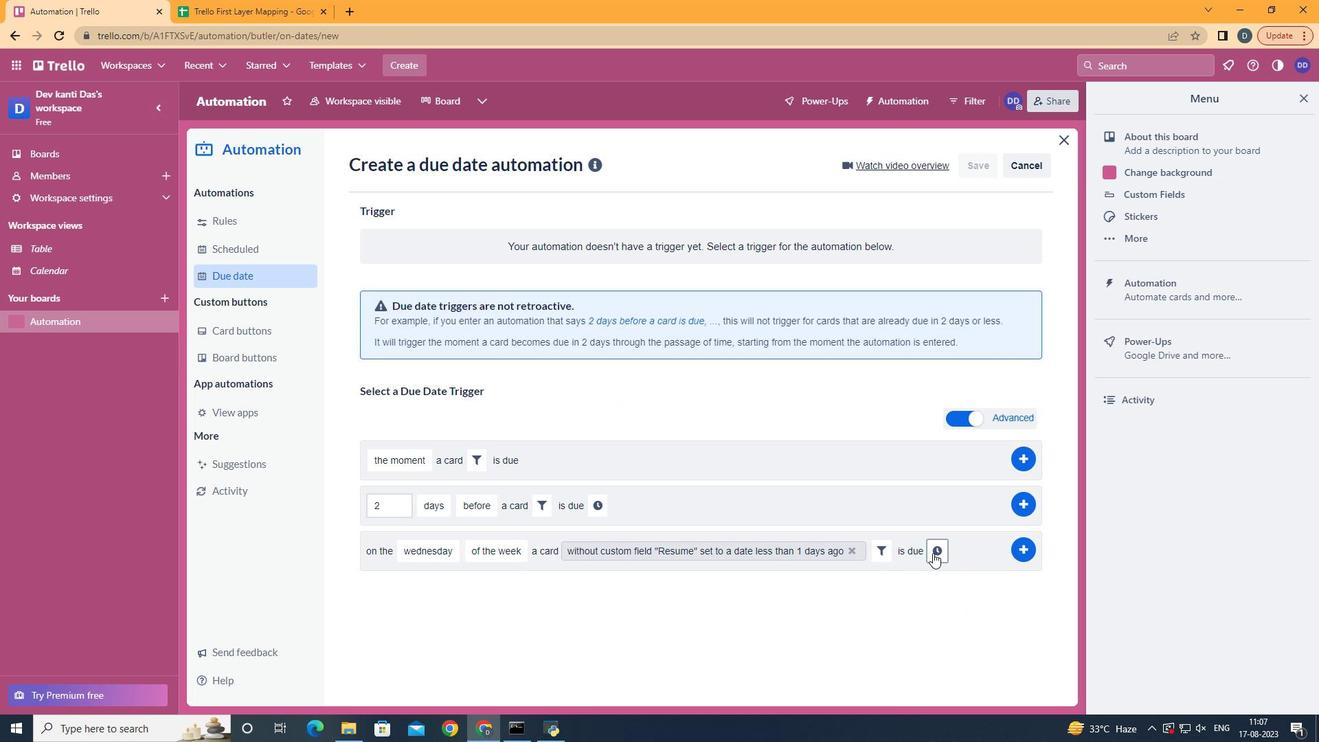 
Action: Mouse moved to (933, 553)
Screenshot: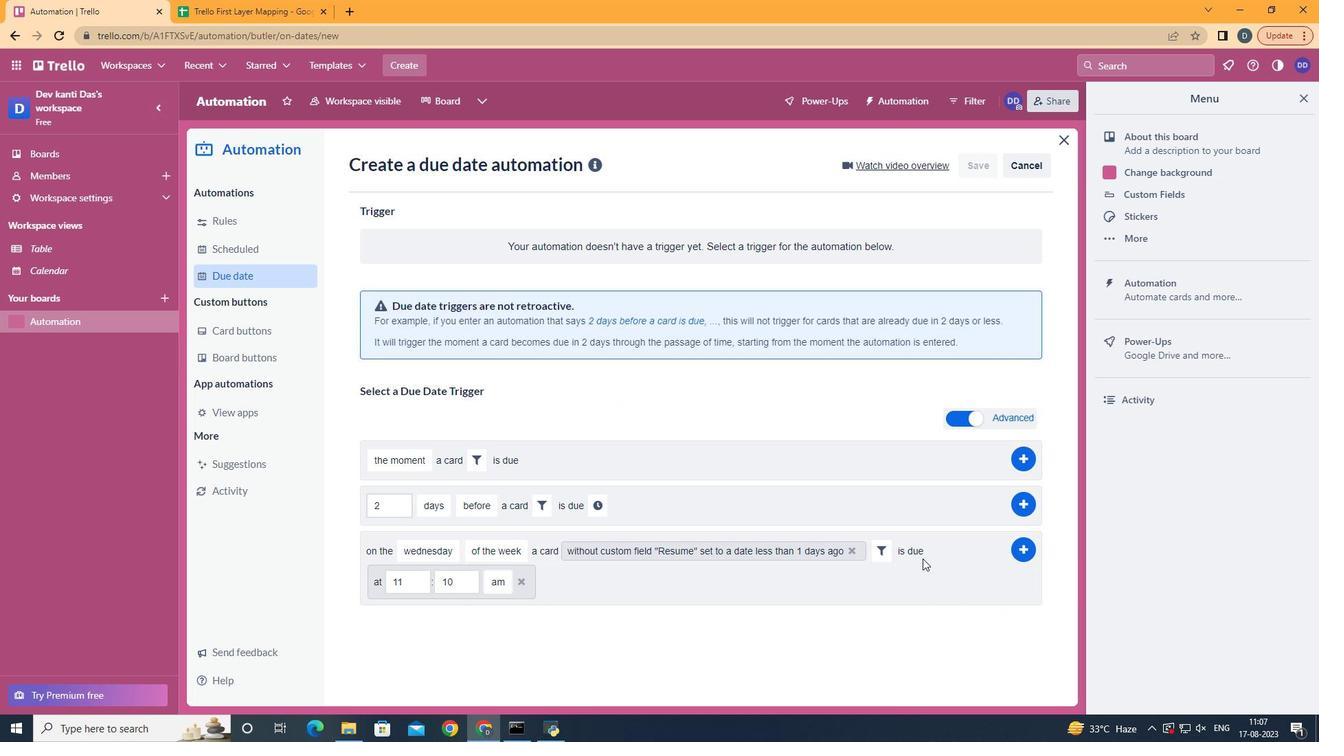 
Action: Mouse pressed left at (933, 553)
Screenshot: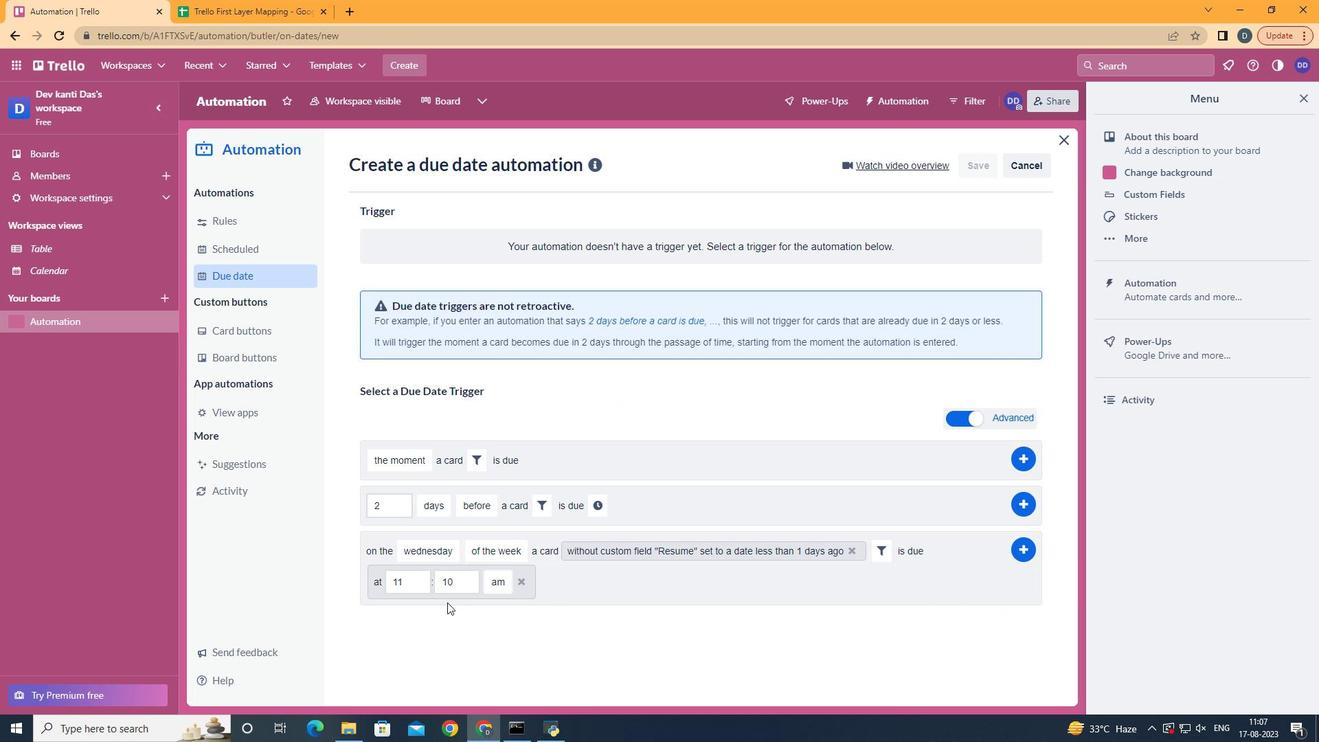 
Action: Mouse moved to (462, 569)
Screenshot: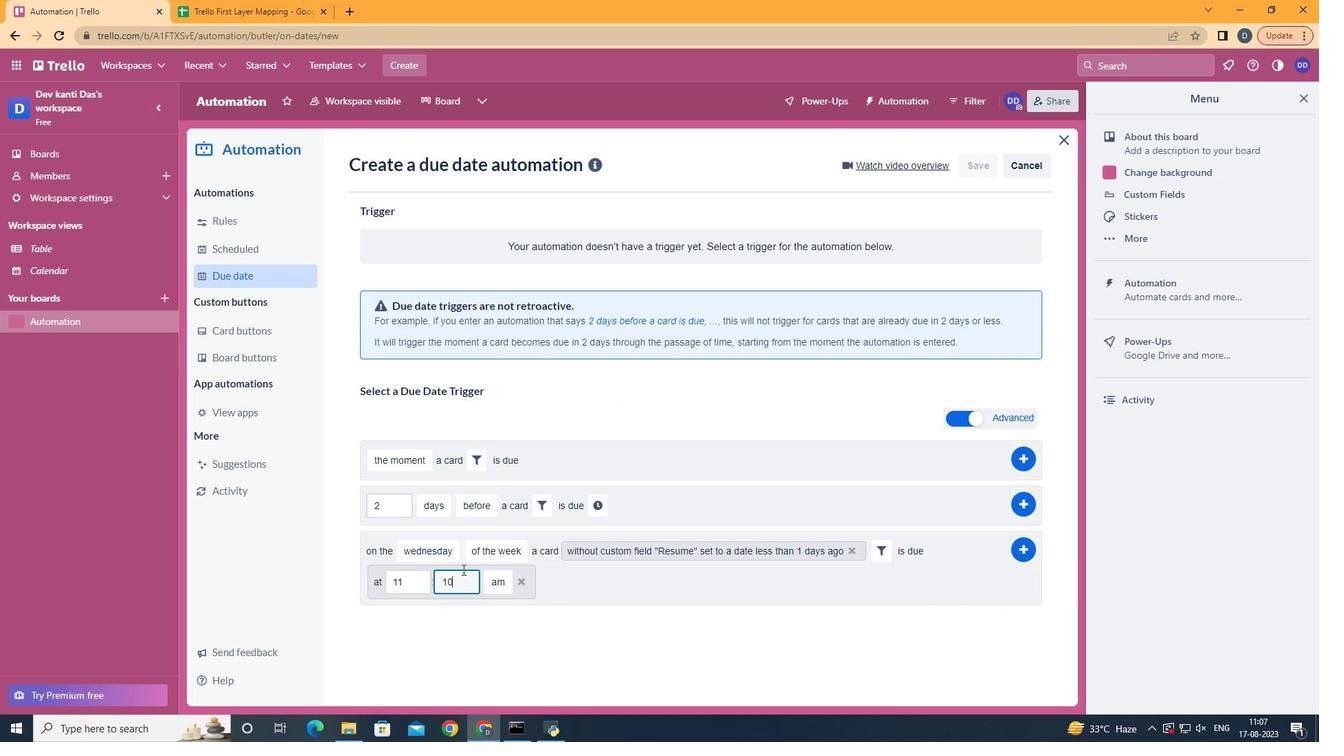 
Action: Mouse pressed left at (462, 569)
Screenshot: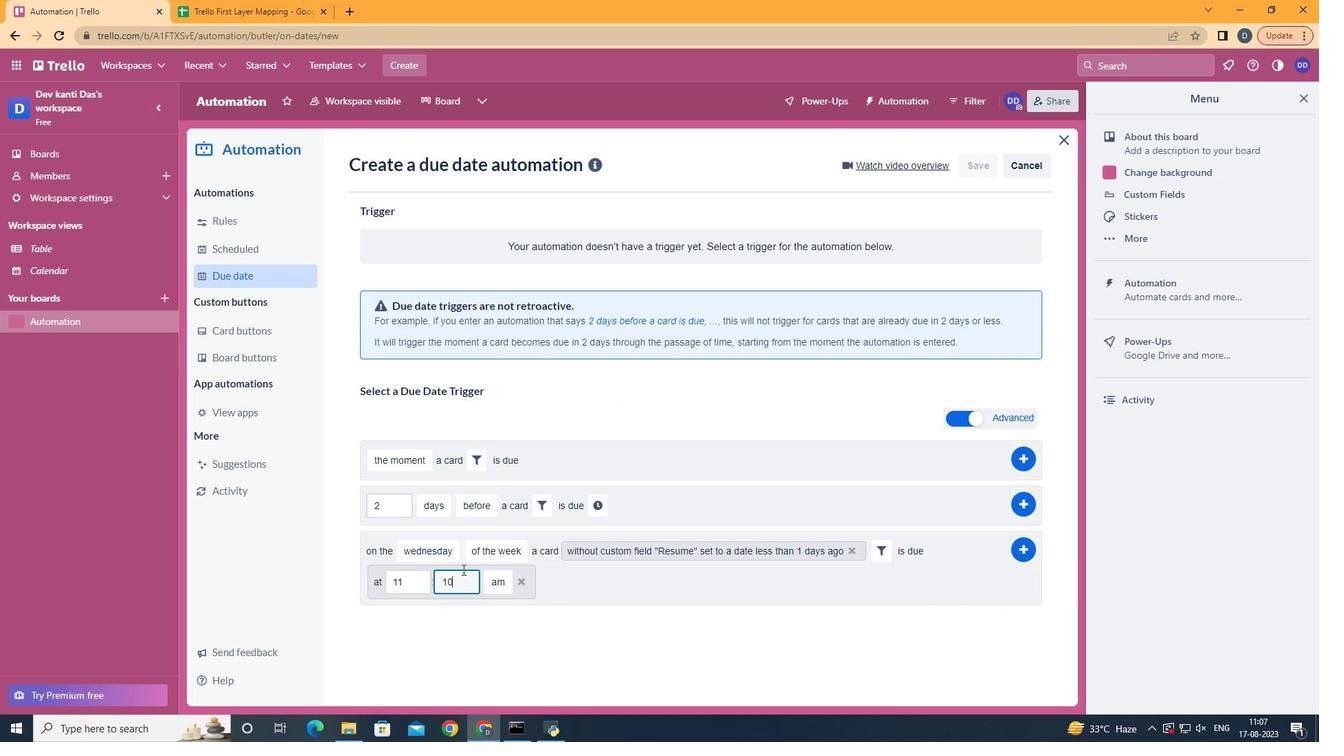 
Action: Key pressed <Key.backspace><Key.backspace>00
Screenshot: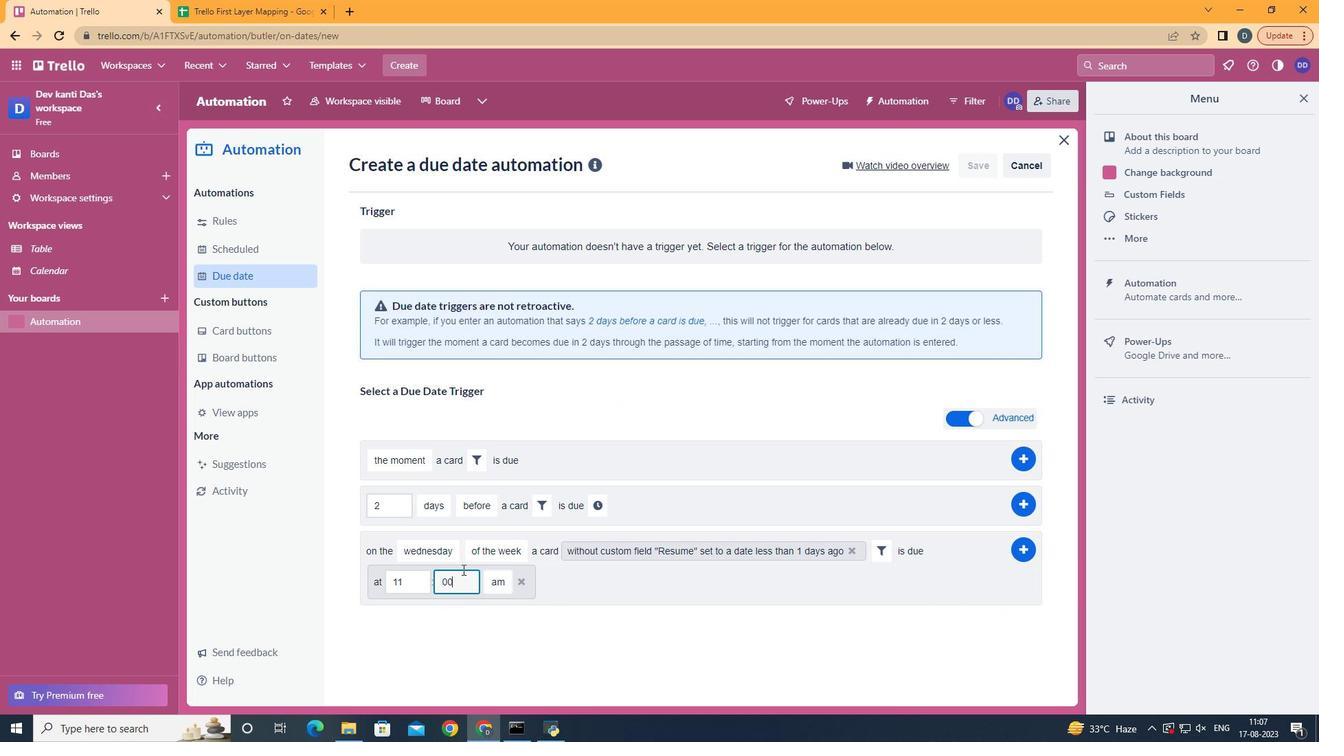 
Action: Mouse moved to (1033, 540)
Screenshot: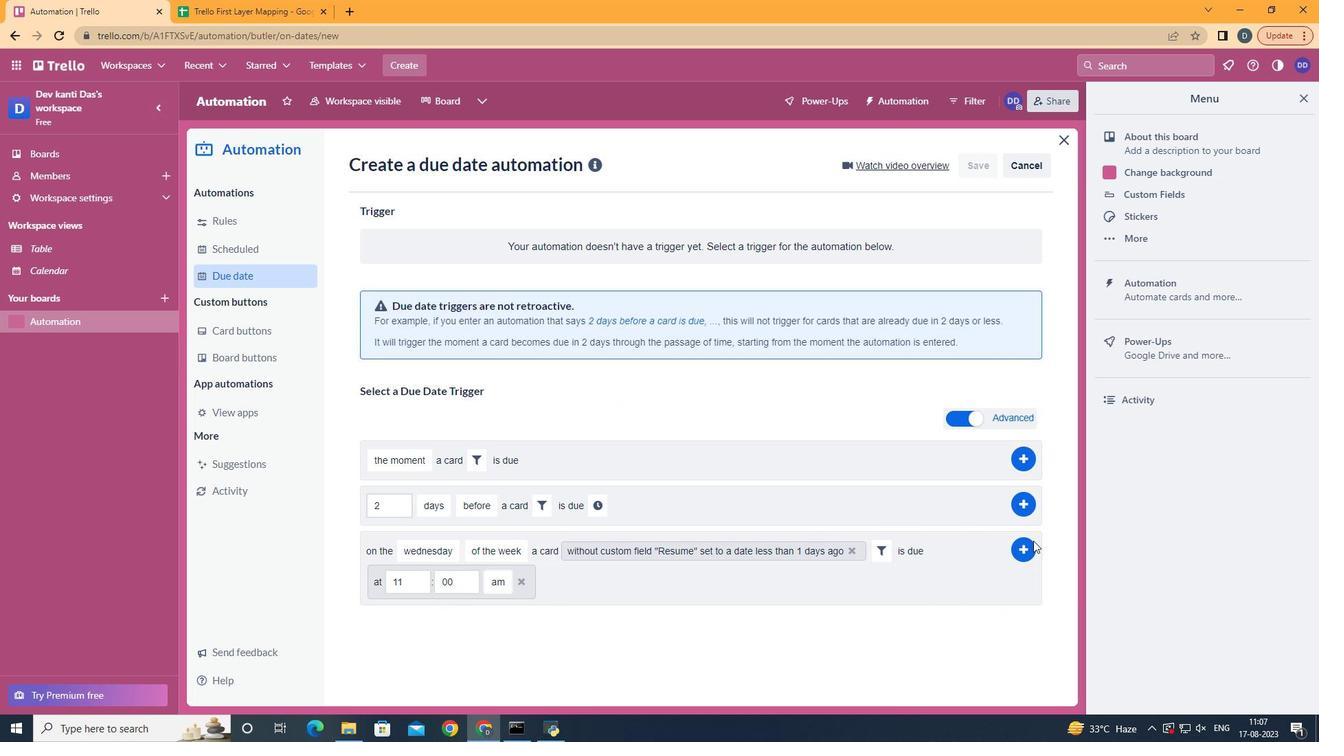 
Action: Mouse pressed left at (1033, 540)
Screenshot: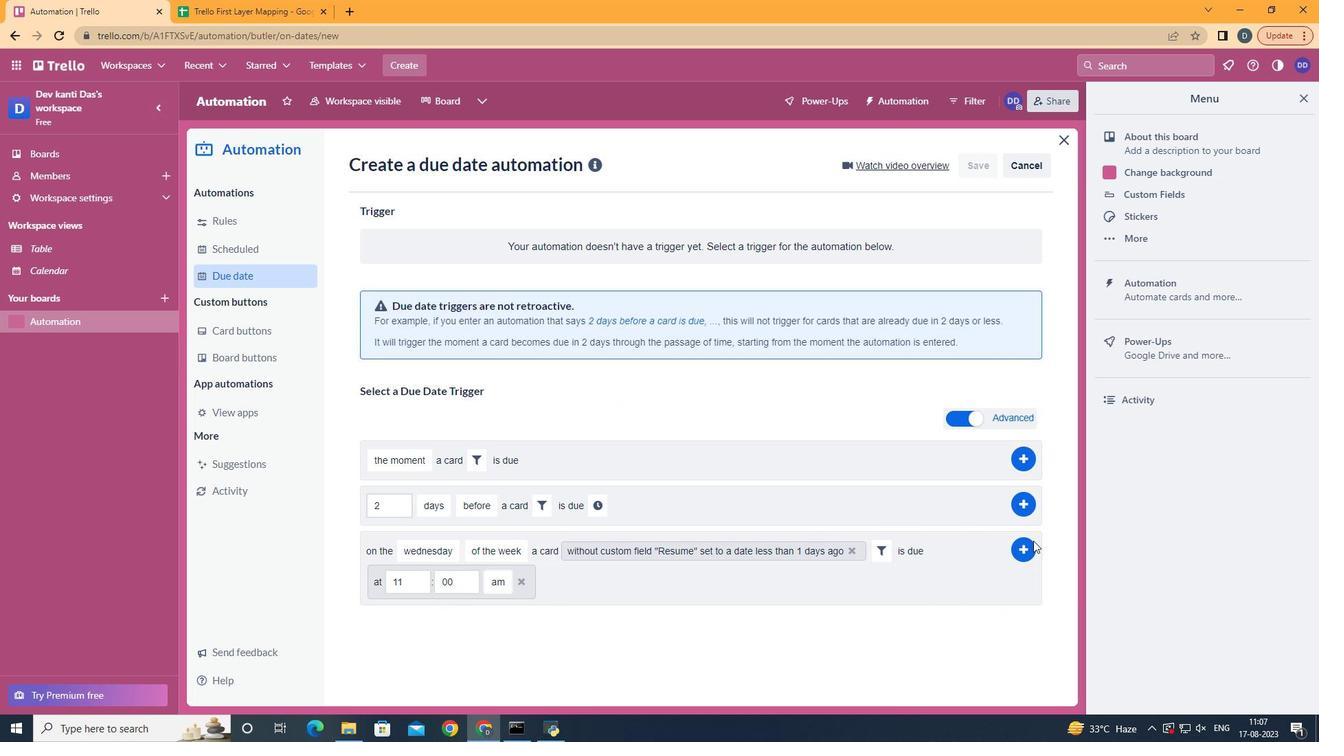 
Action: Mouse moved to (1033, 540)
Screenshot: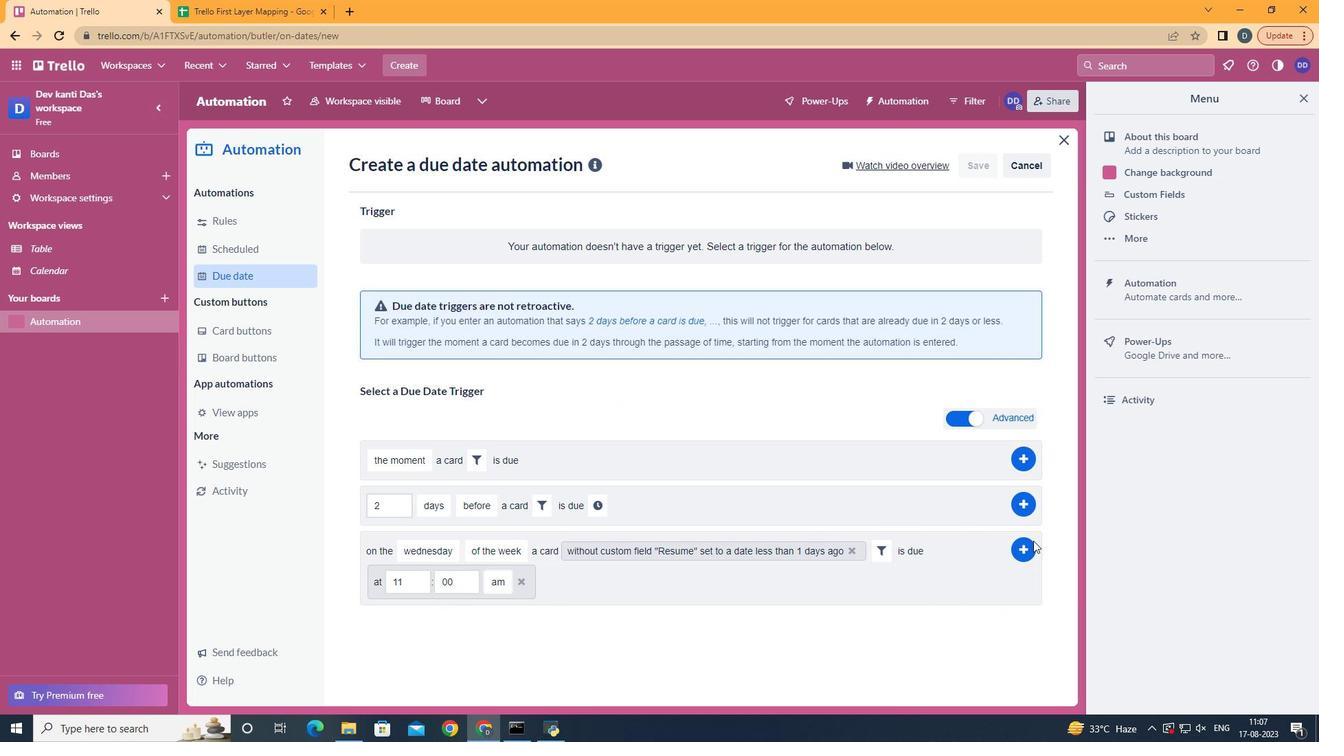 
Action: Mouse pressed left at (1033, 540)
Screenshot: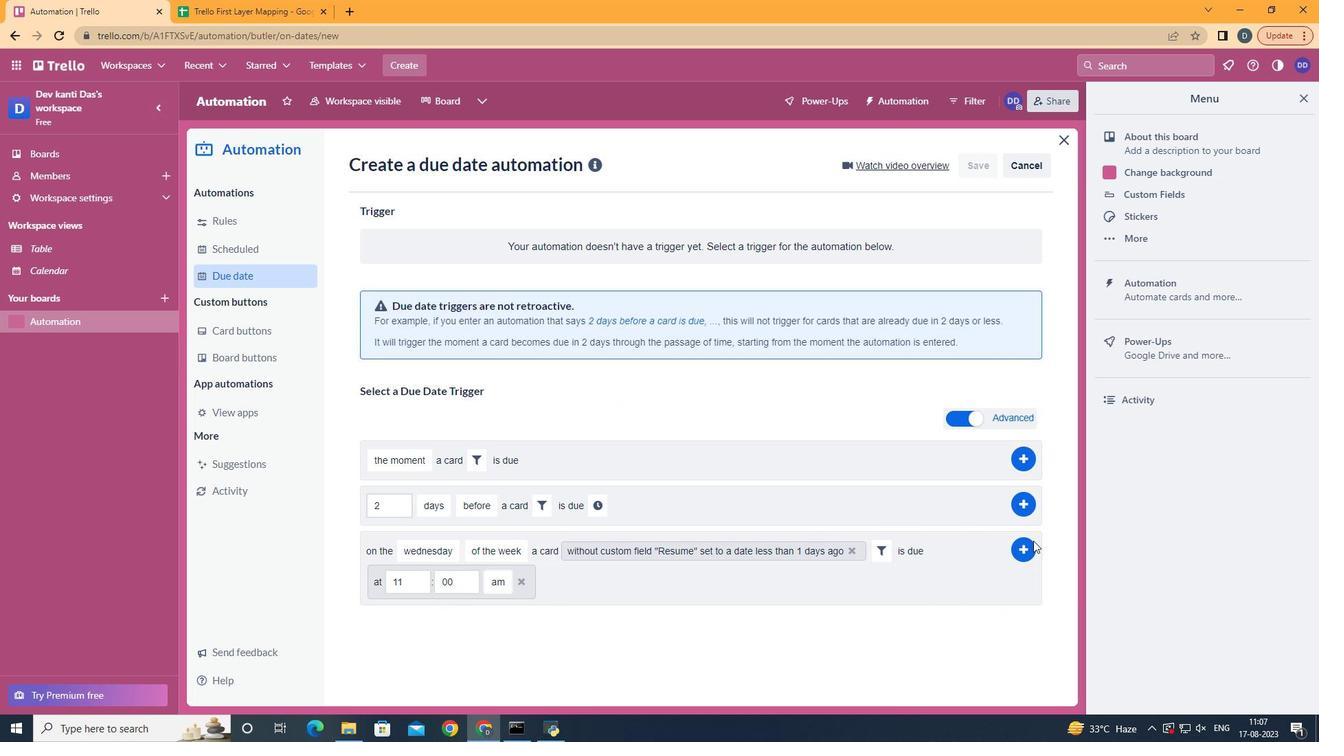 
Action: Mouse moved to (1033, 541)
Screenshot: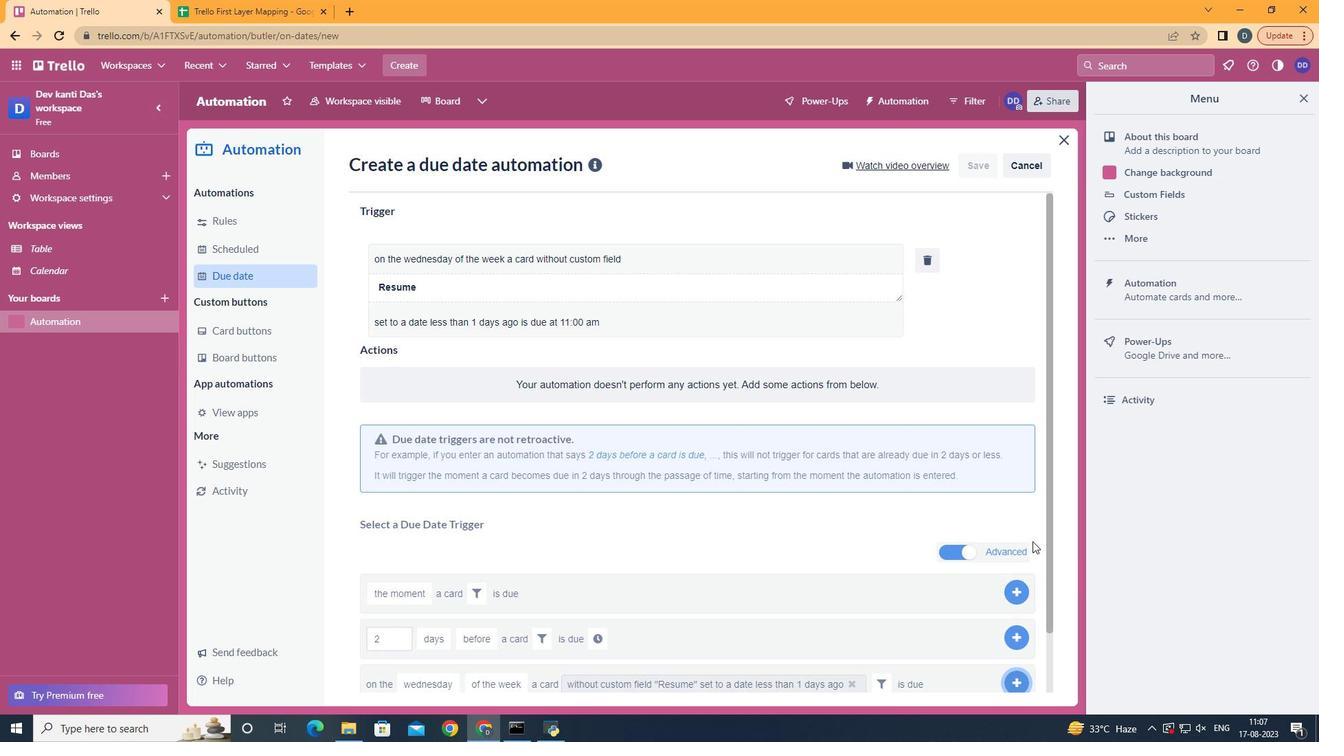 
Action: Mouse pressed left at (1033, 541)
Screenshot: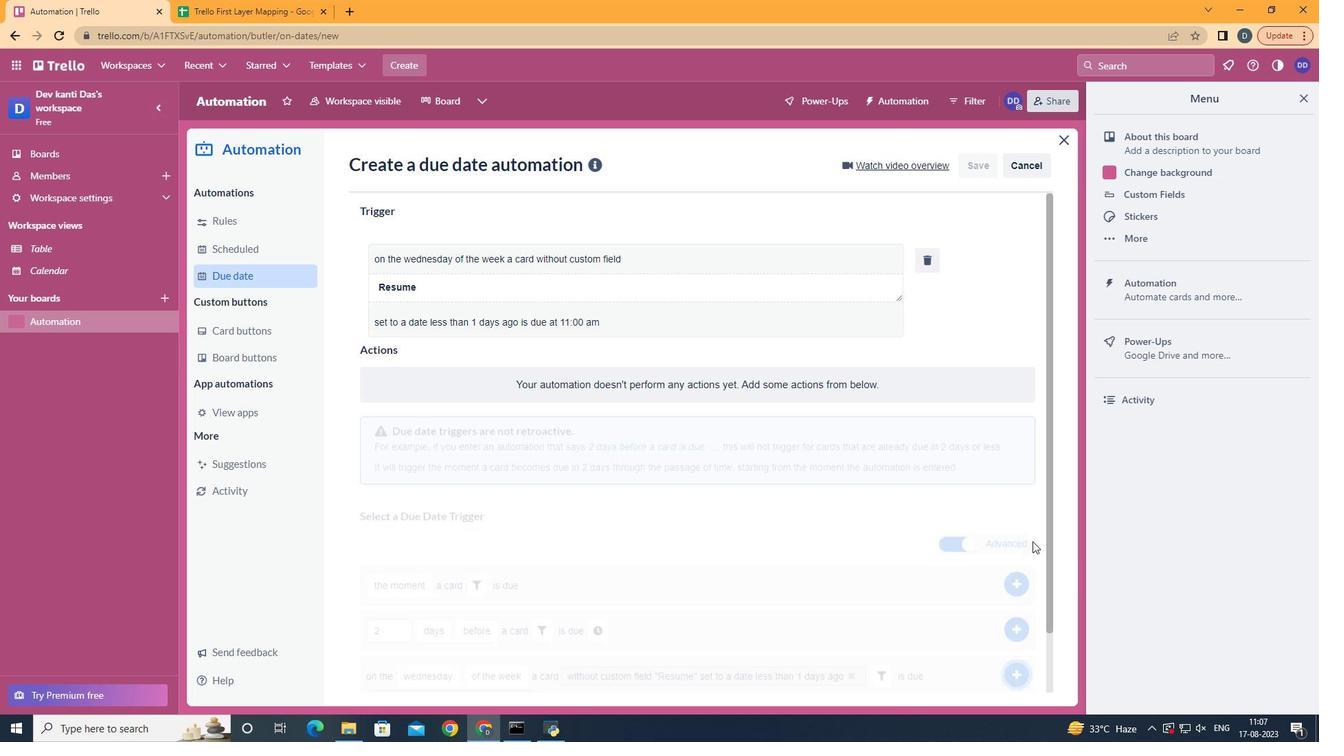 
